Task: Open the event Casual Project Progress Update on '2024/04/22', change the date to 2024/05/12, change the font style of the description to Comic Sans MS, set the availability to Working elsewhere, insert an emoji Smile, logged in from the account softage.10@softage.net and add another guest for the event, softage.4@softage.net. Change the alignment of the event description to Align center.Change the font color of the description to Dark Orange and select an event charm, 
Action: Mouse moved to (406, 182)
Screenshot: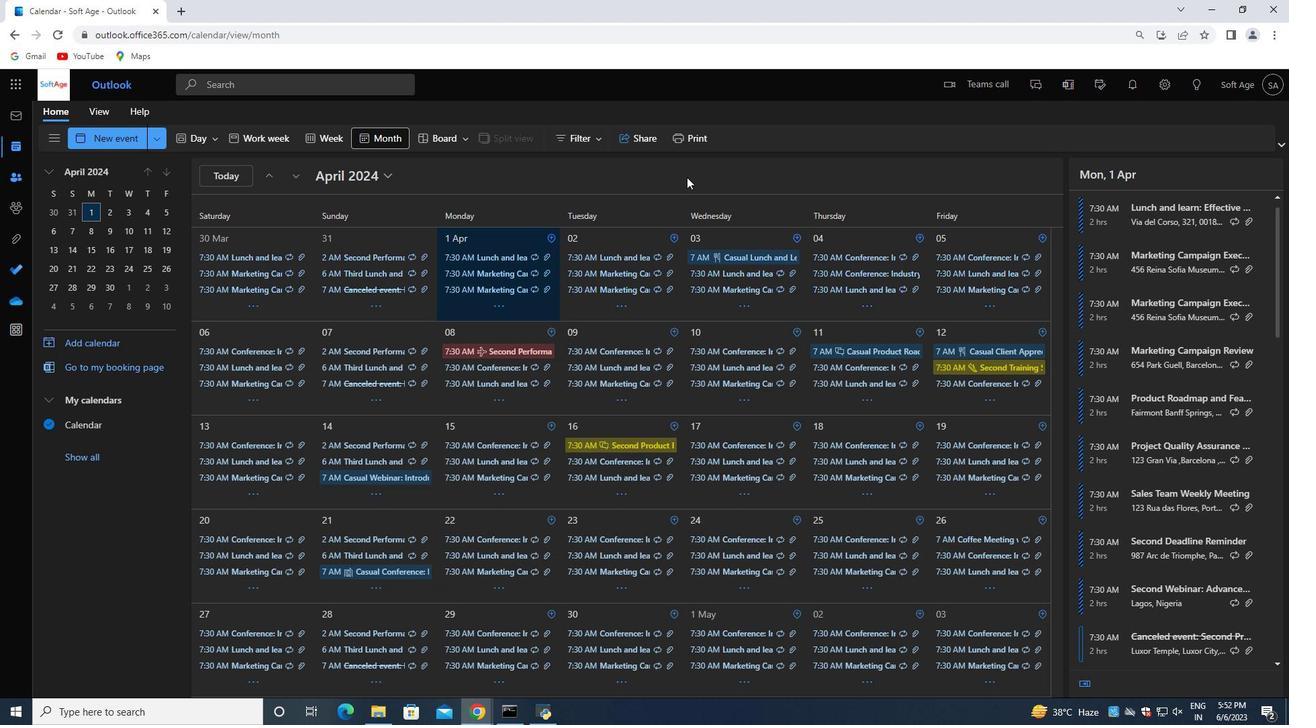 
Action: Mouse pressed left at (406, 182)
Screenshot: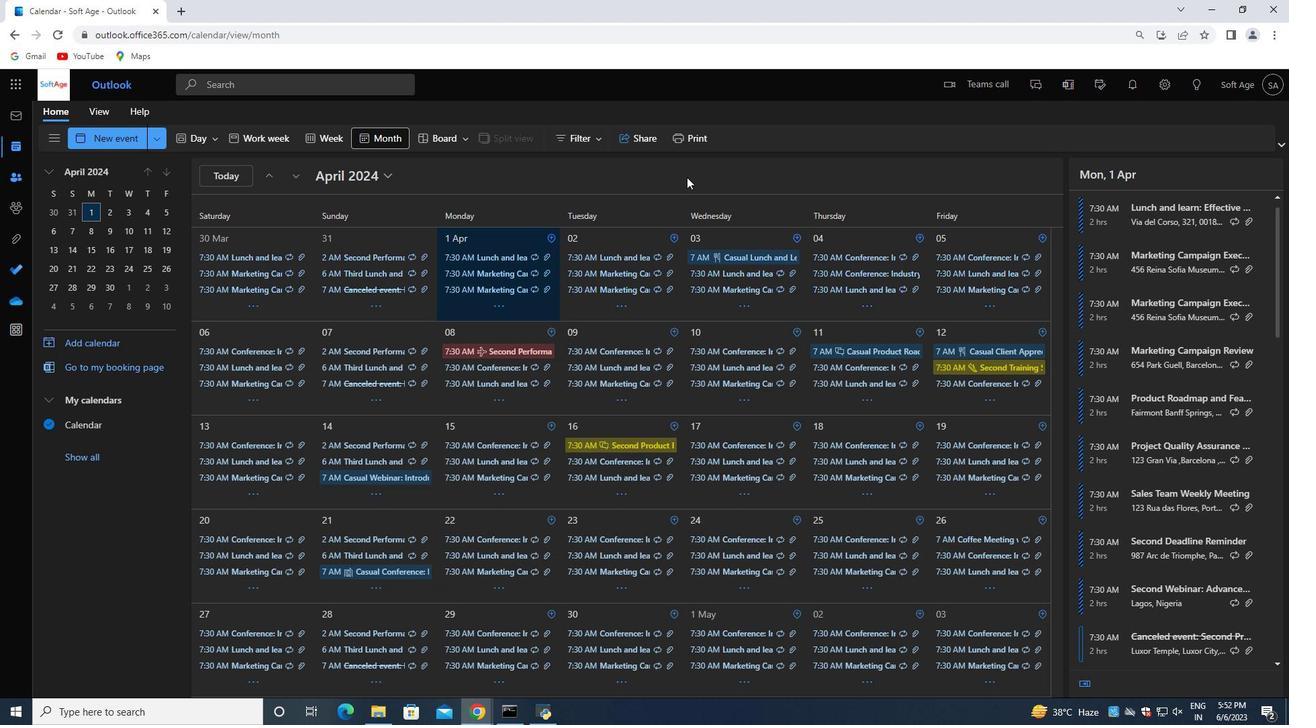 
Action: Mouse moved to (438, 210)
Screenshot: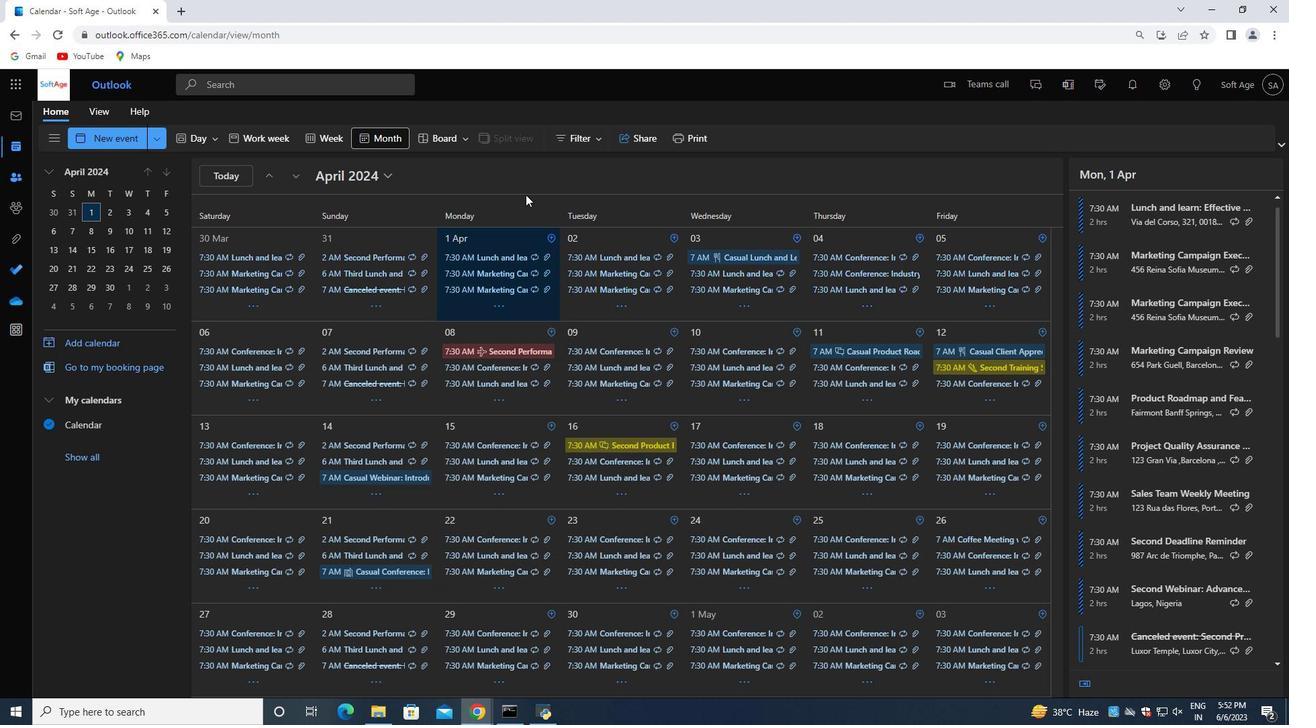 
Action: Mouse pressed left at (438, 210)
Screenshot: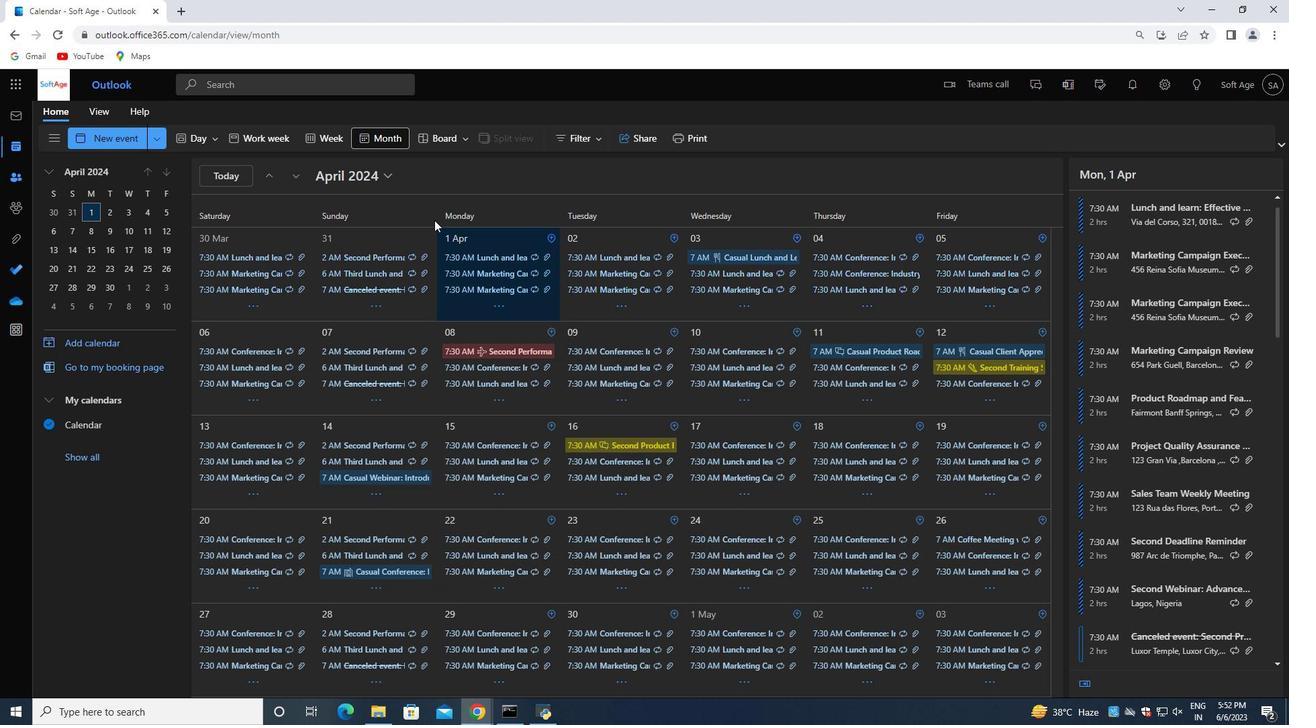 
Action: Mouse moved to (438, 238)
Screenshot: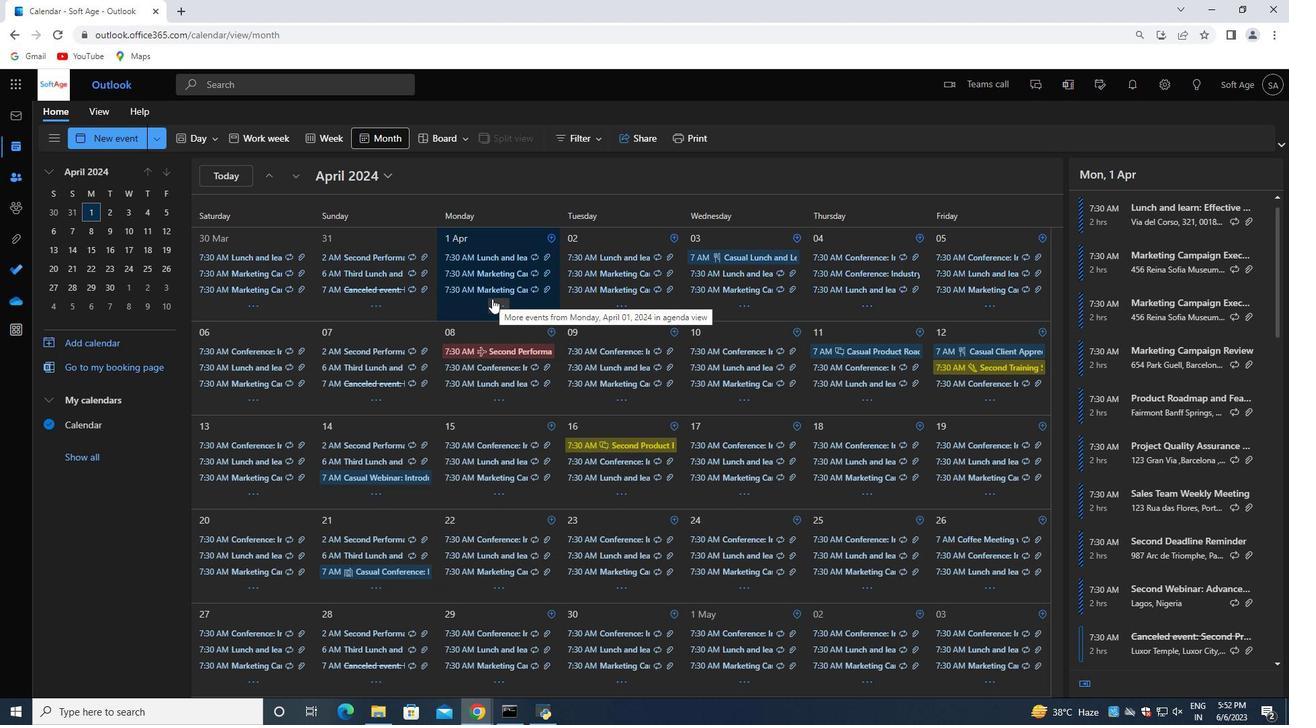
Action: Mouse pressed left at (438, 238)
Screenshot: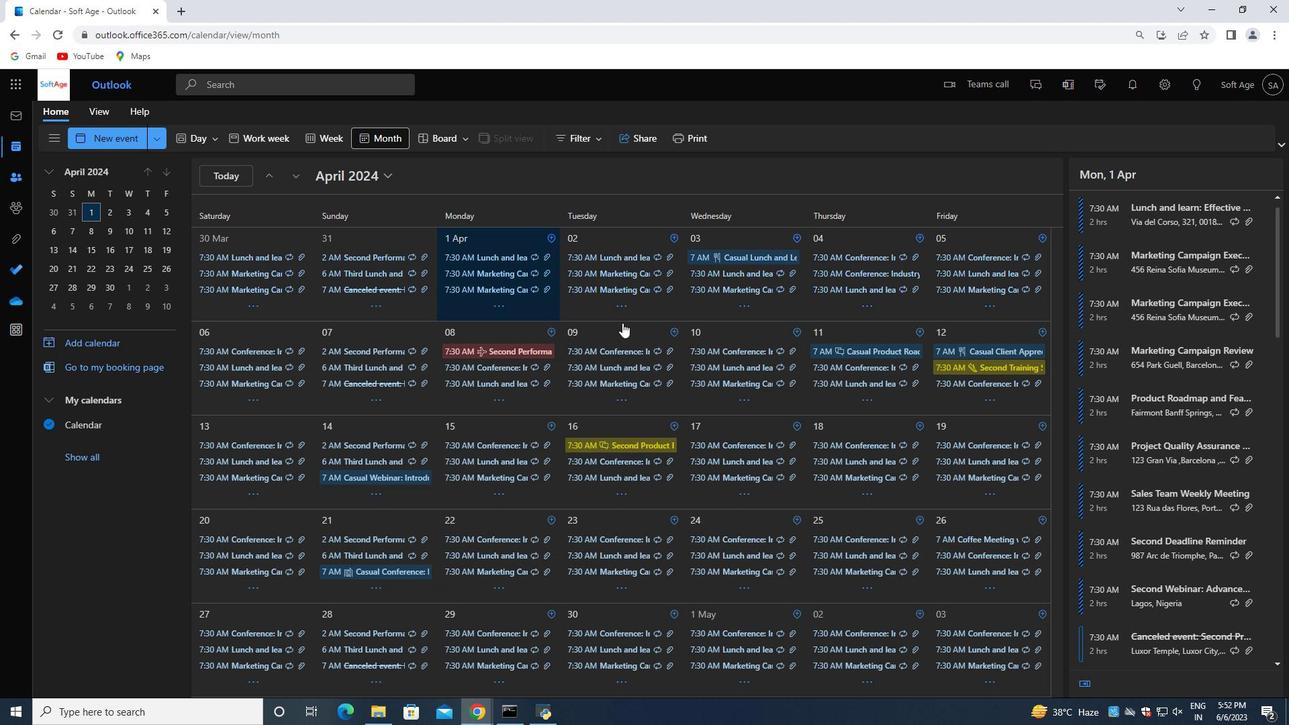 
Action: Mouse moved to (694, 176)
Screenshot: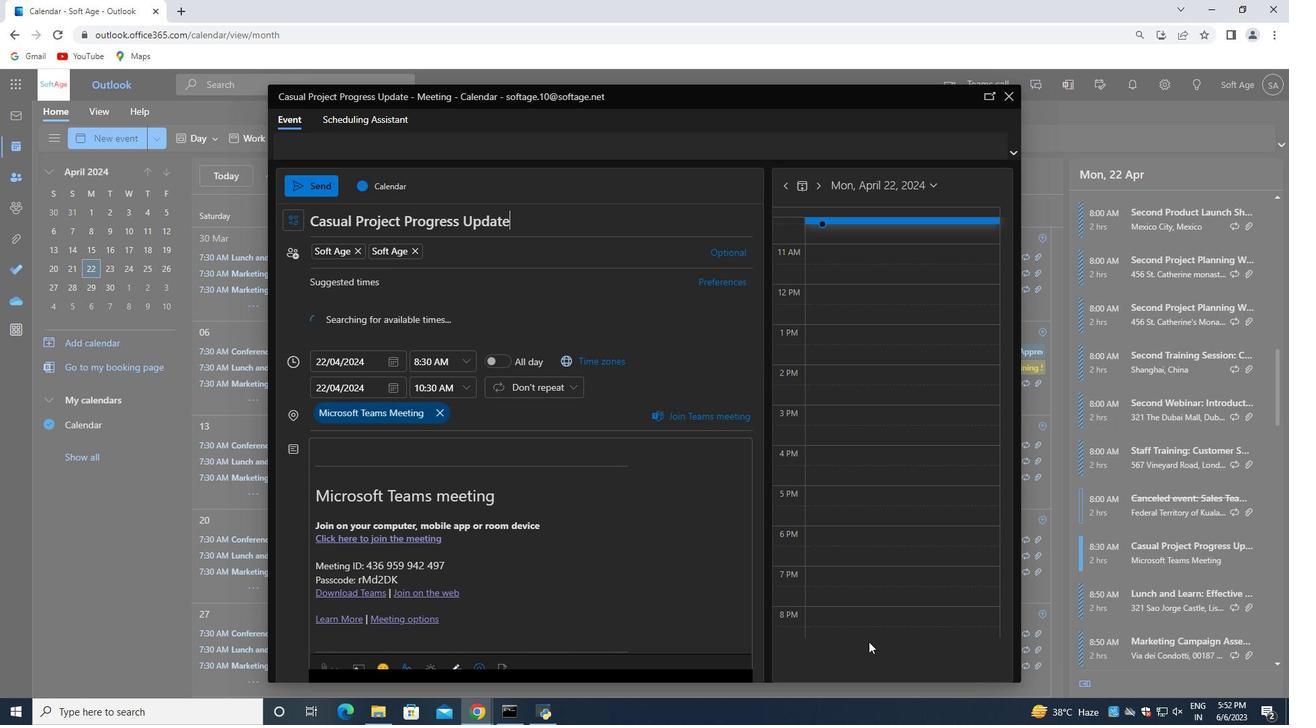 
Action: Mouse pressed left at (694, 176)
Screenshot: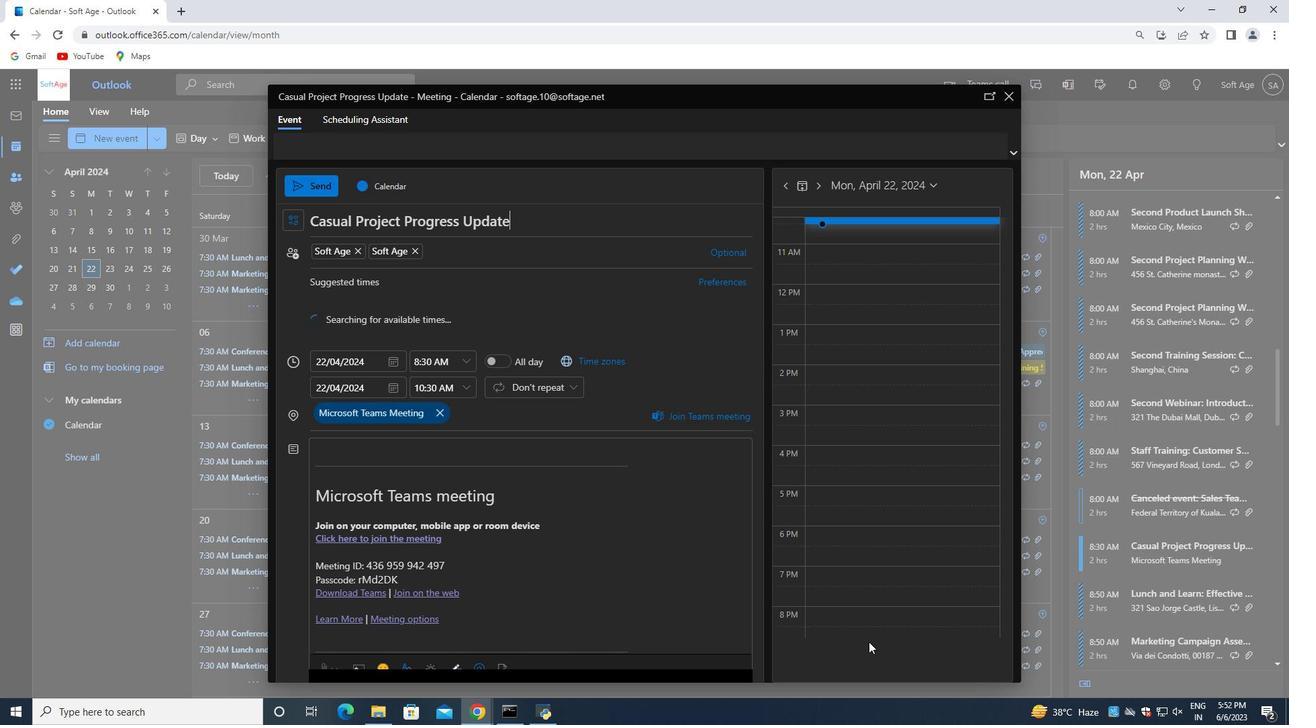 
Action: Mouse moved to (487, 528)
Screenshot: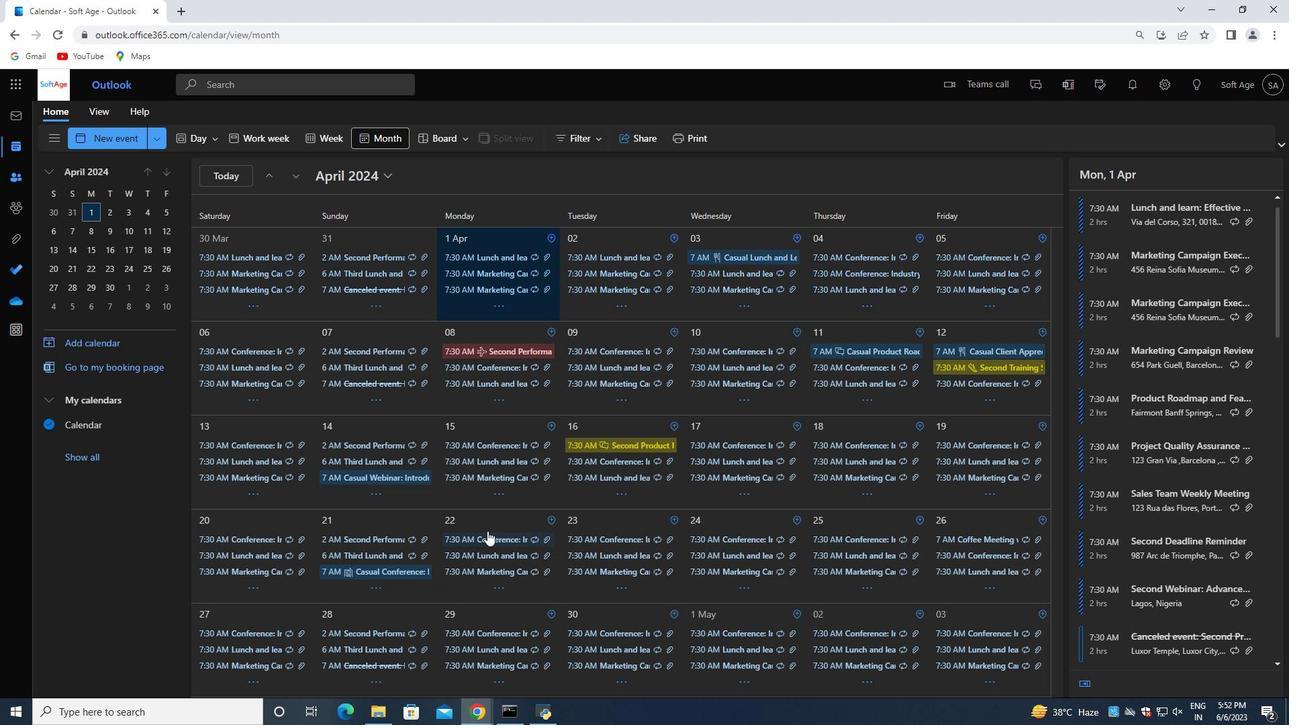
Action: Mouse pressed left at (487, 528)
Screenshot: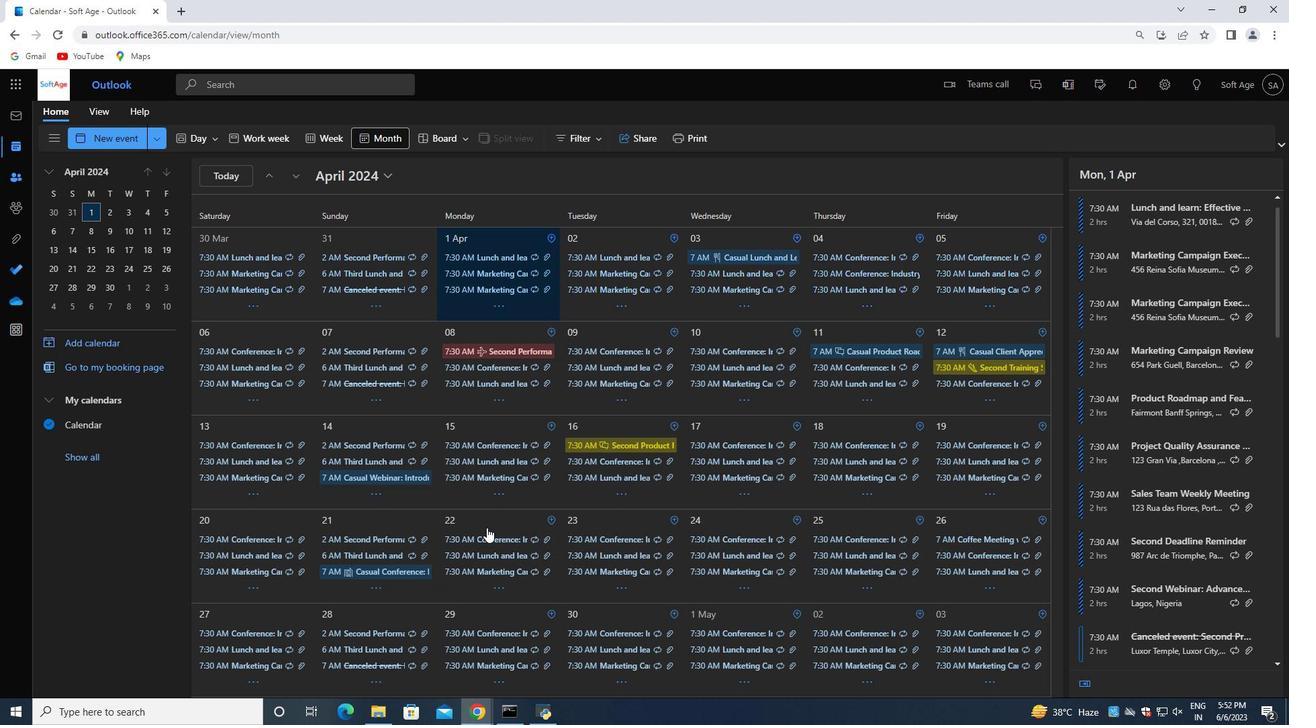 
Action: Mouse moved to (1113, 470)
Screenshot: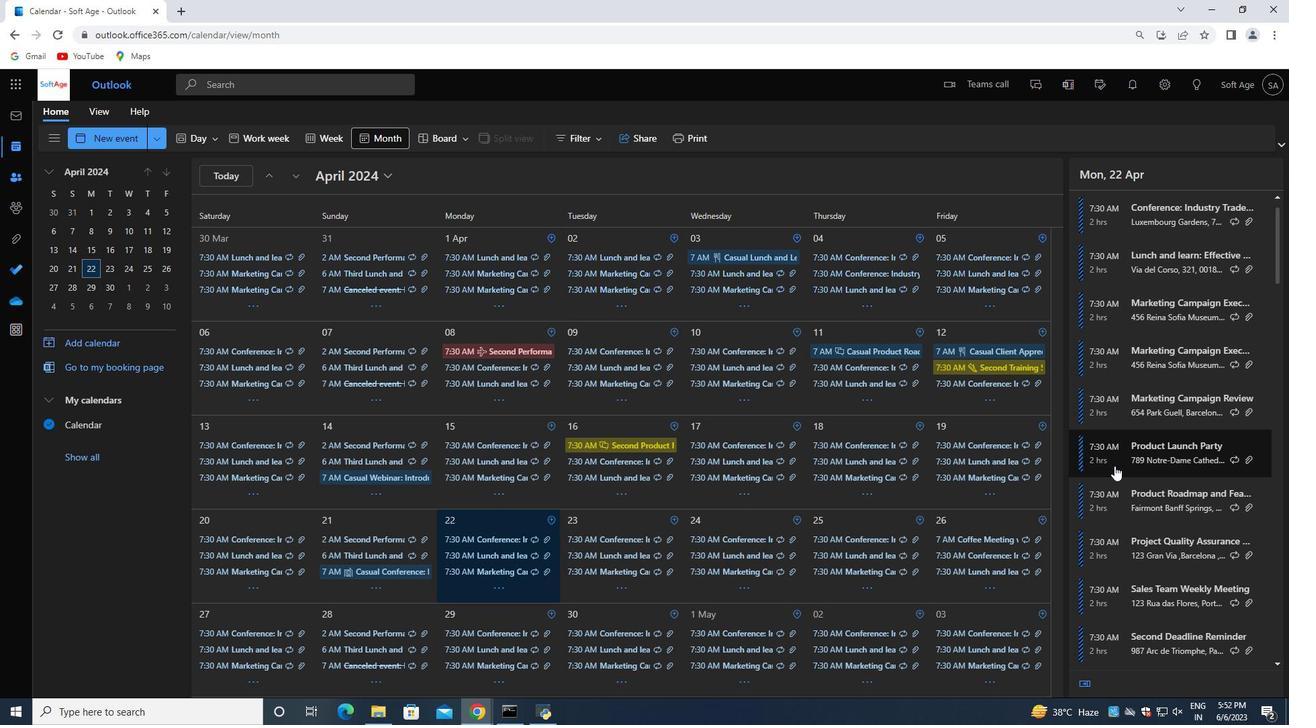 
Action: Mouse scrolled (1113, 469) with delta (0, 0)
Screenshot: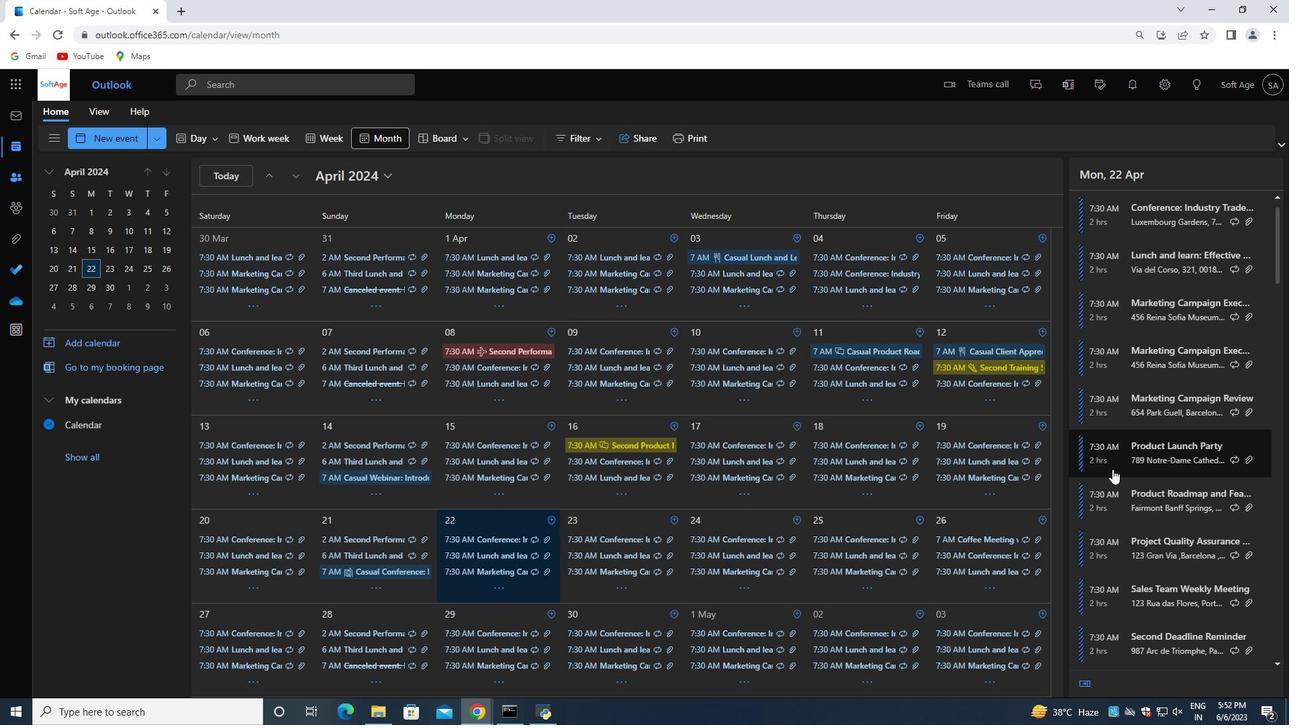 
Action: Mouse scrolled (1113, 469) with delta (0, 0)
Screenshot: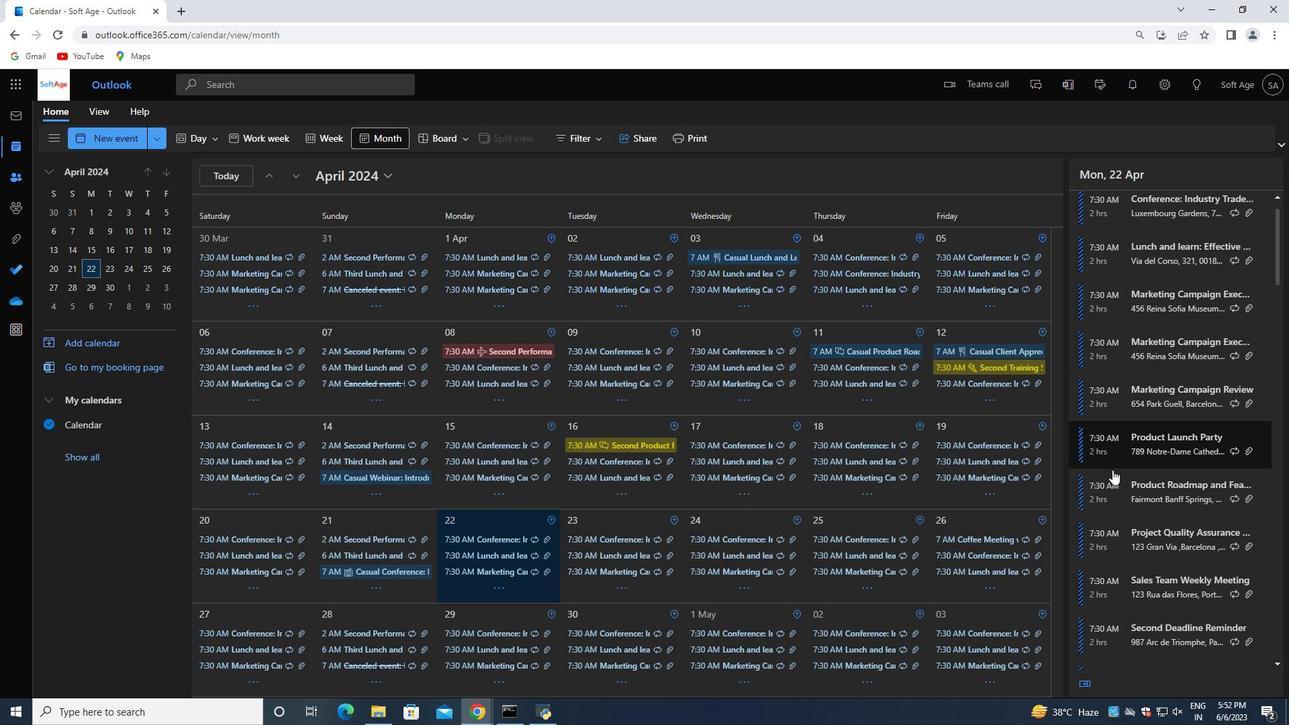 
Action: Mouse moved to (1107, 469)
Screenshot: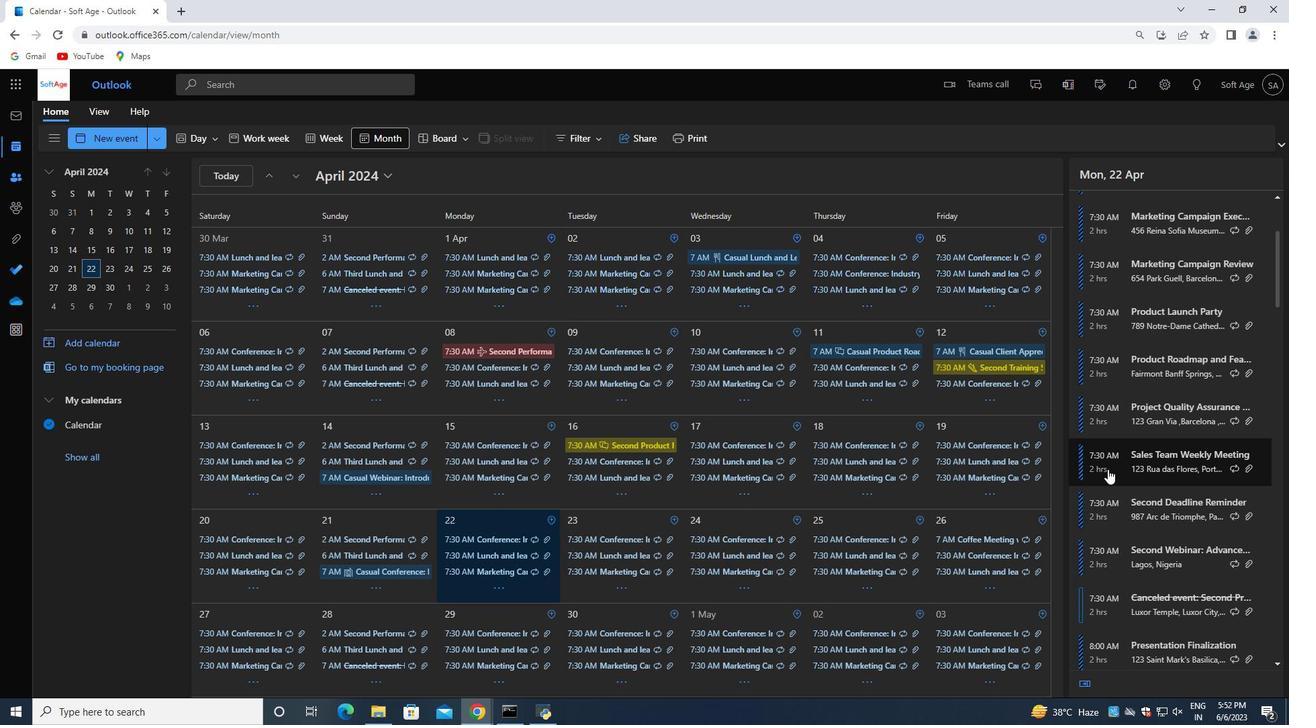 
Action: Mouse scrolled (1107, 468) with delta (0, 0)
Screenshot: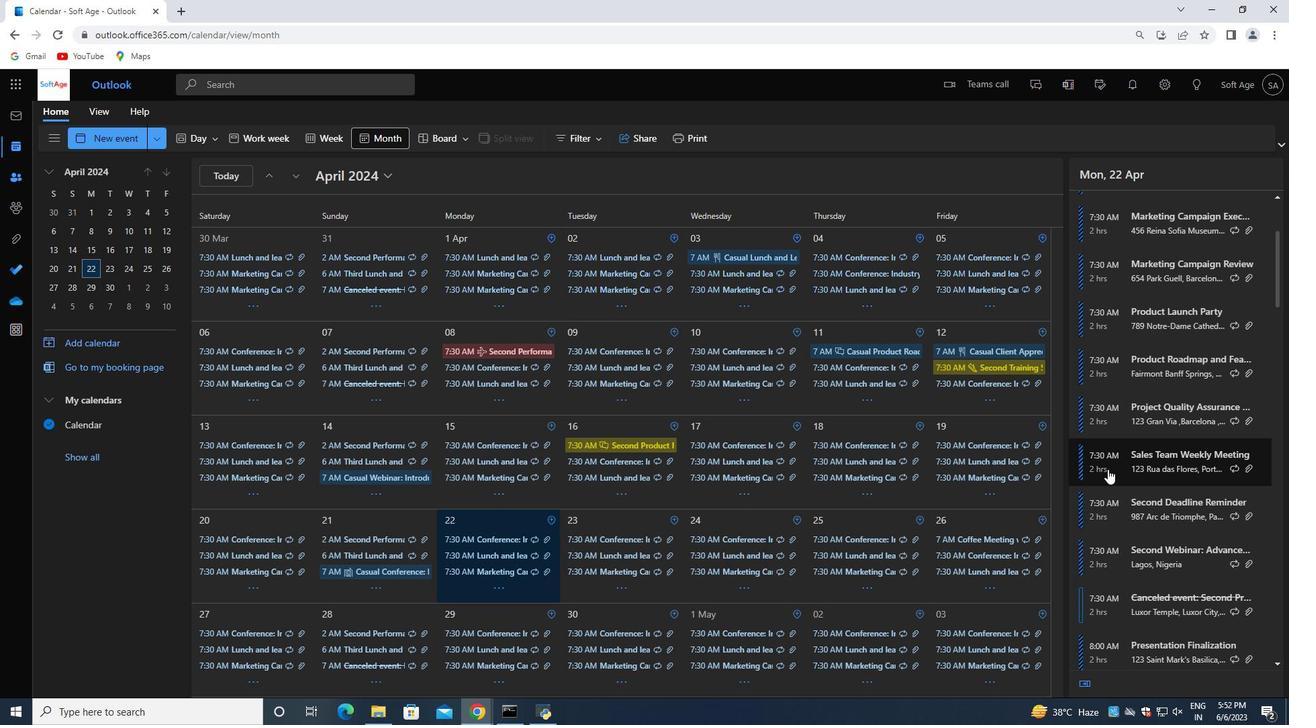 
Action: Mouse moved to (1105, 470)
Screenshot: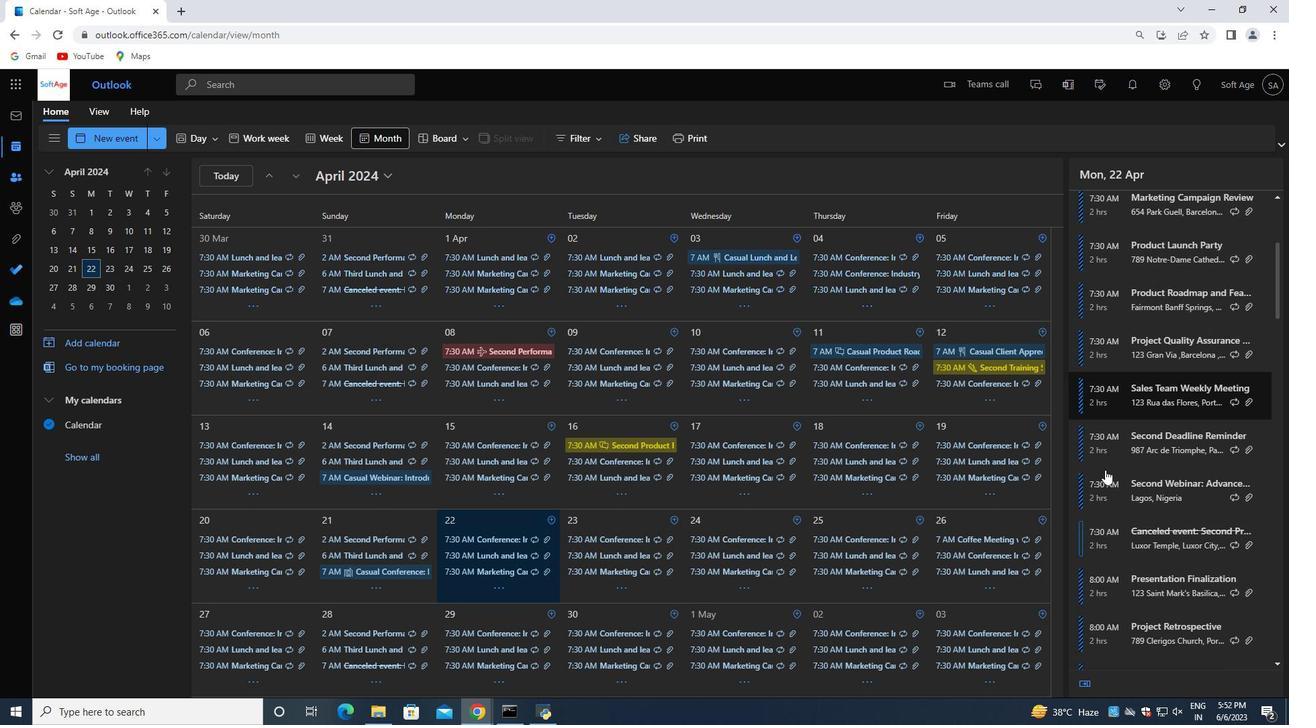 
Action: Mouse scrolled (1105, 469) with delta (0, 0)
Screenshot: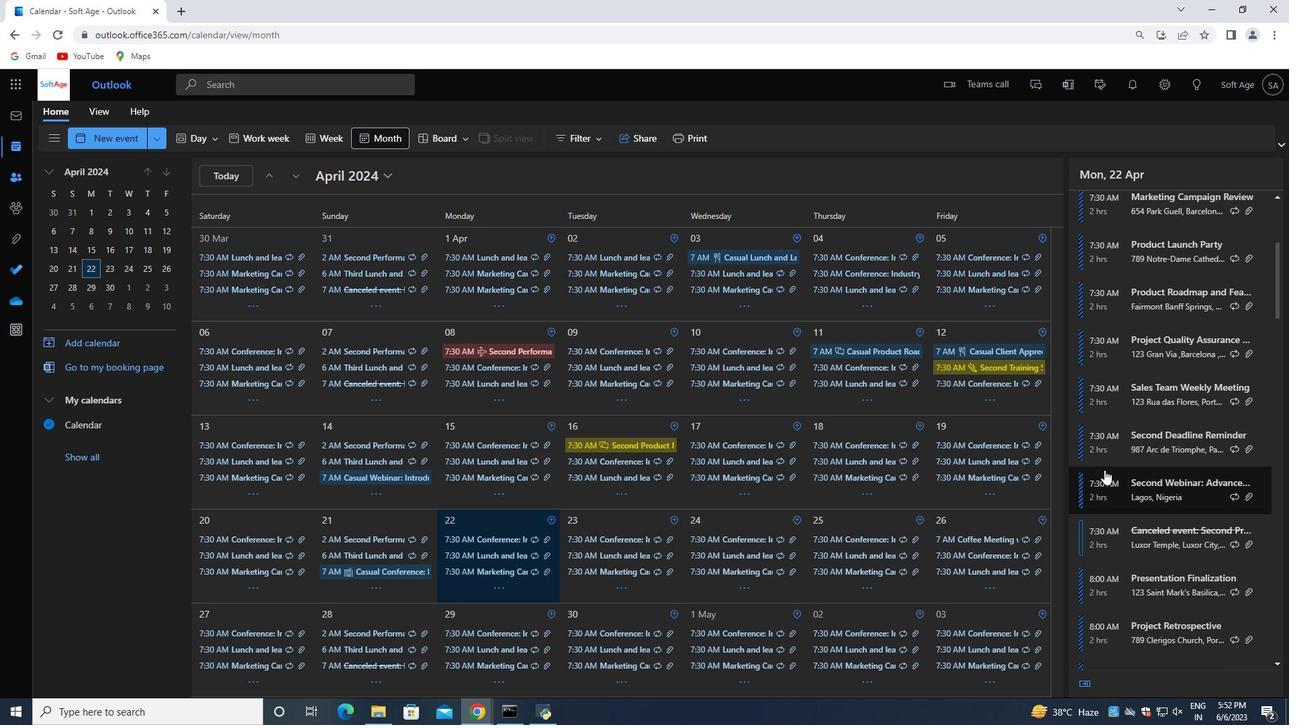 
Action: Mouse moved to (1103, 470)
Screenshot: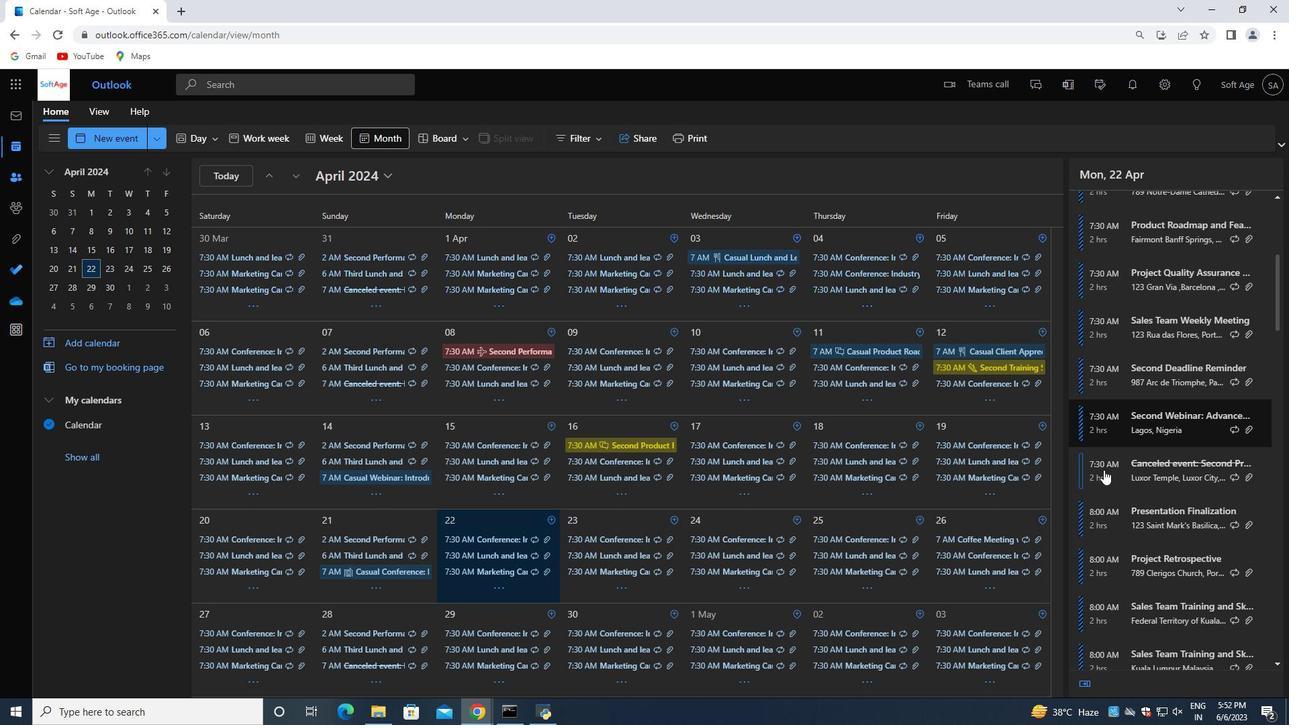 
Action: Mouse scrolled (1103, 469) with delta (0, 0)
Screenshot: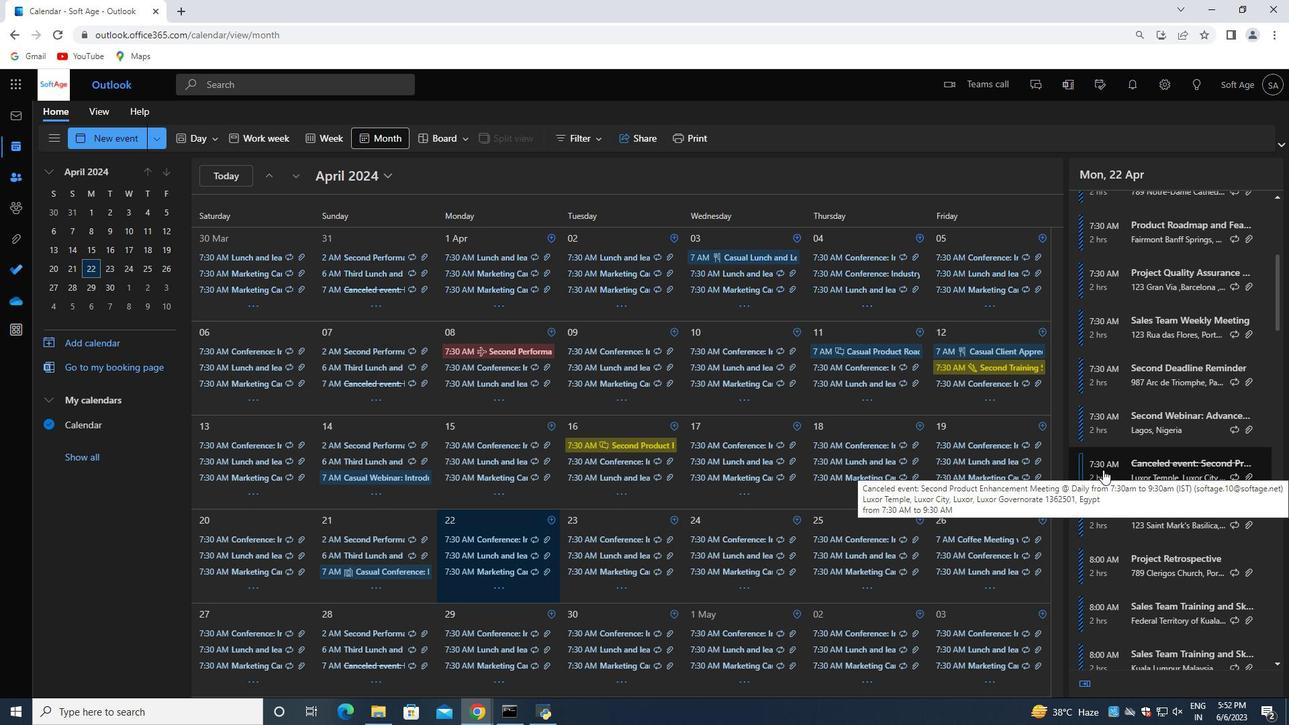 
Action: Mouse scrolled (1103, 469) with delta (0, 0)
Screenshot: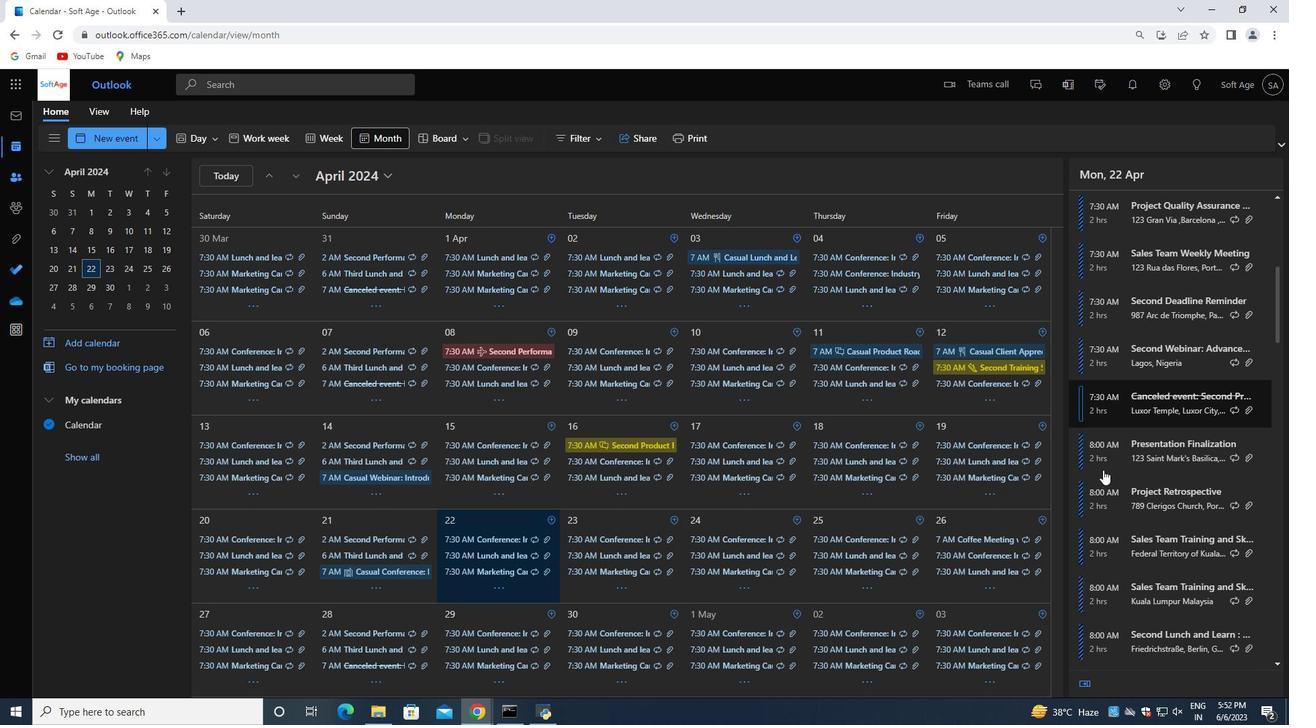 
Action: Mouse moved to (1103, 469)
Screenshot: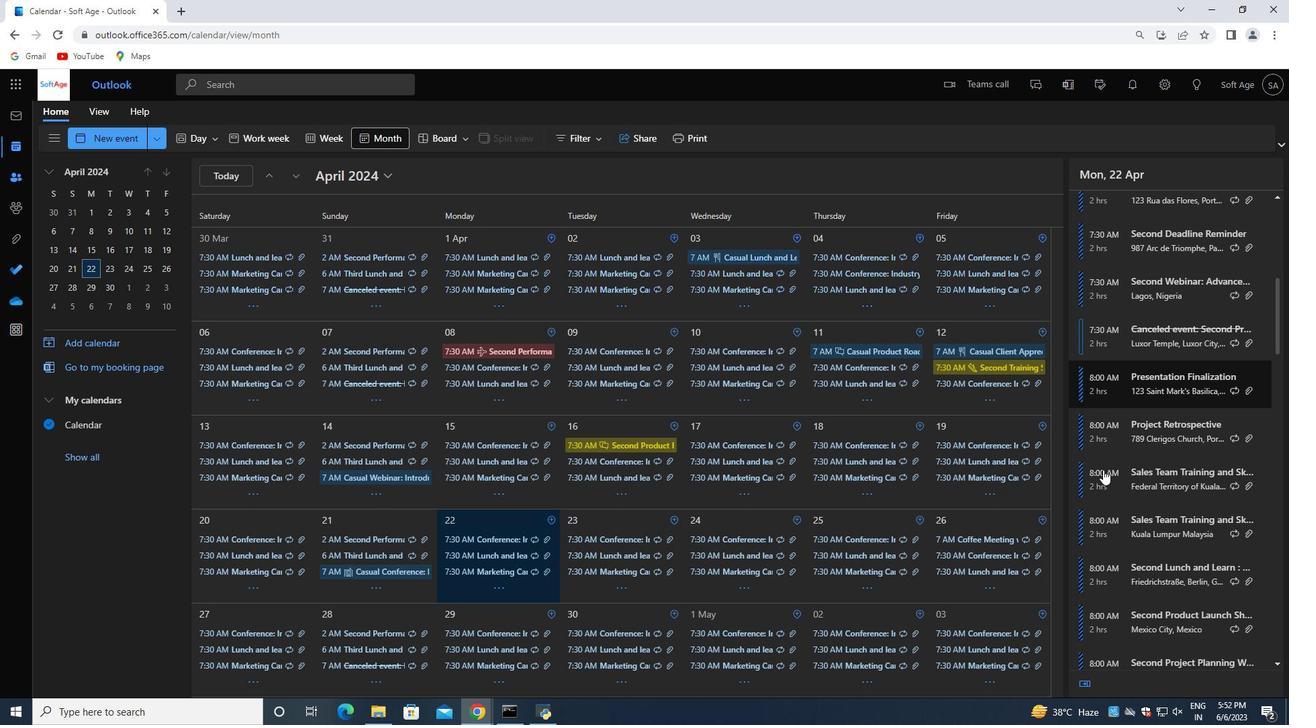 
Action: Mouse scrolled (1103, 468) with delta (0, 0)
Screenshot: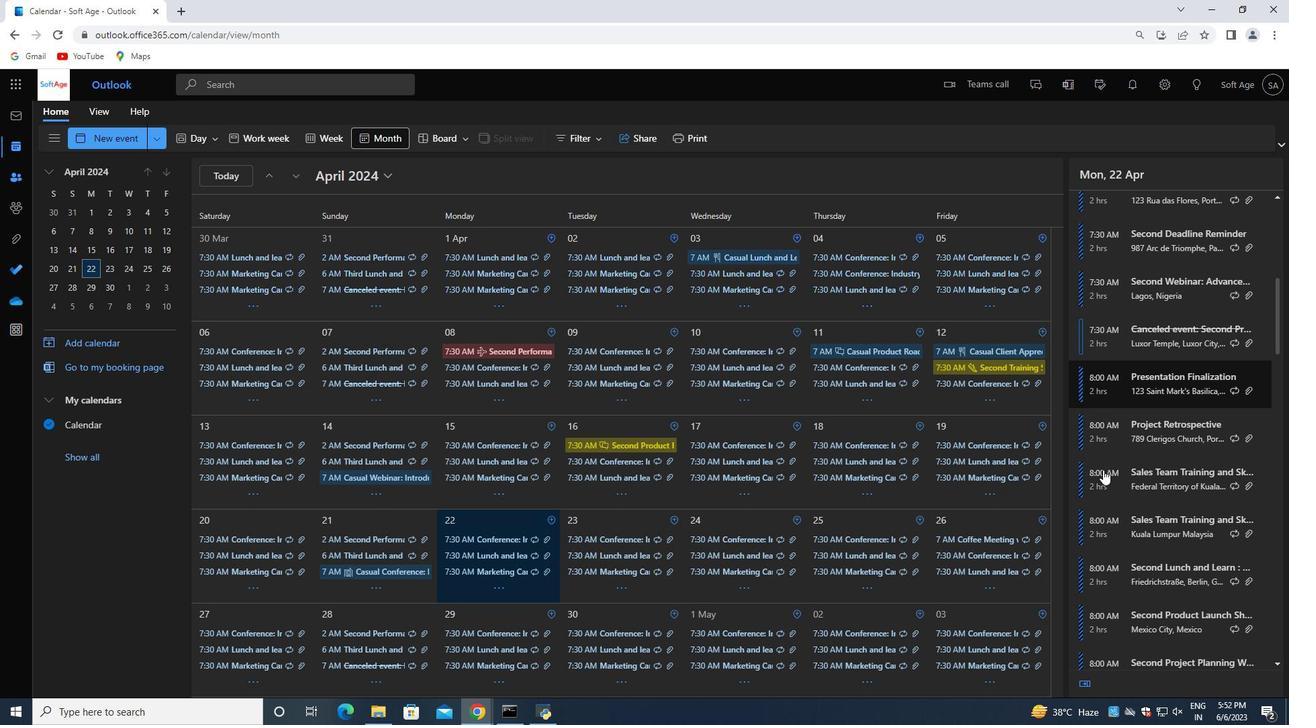 
Action: Mouse moved to (1102, 468)
Screenshot: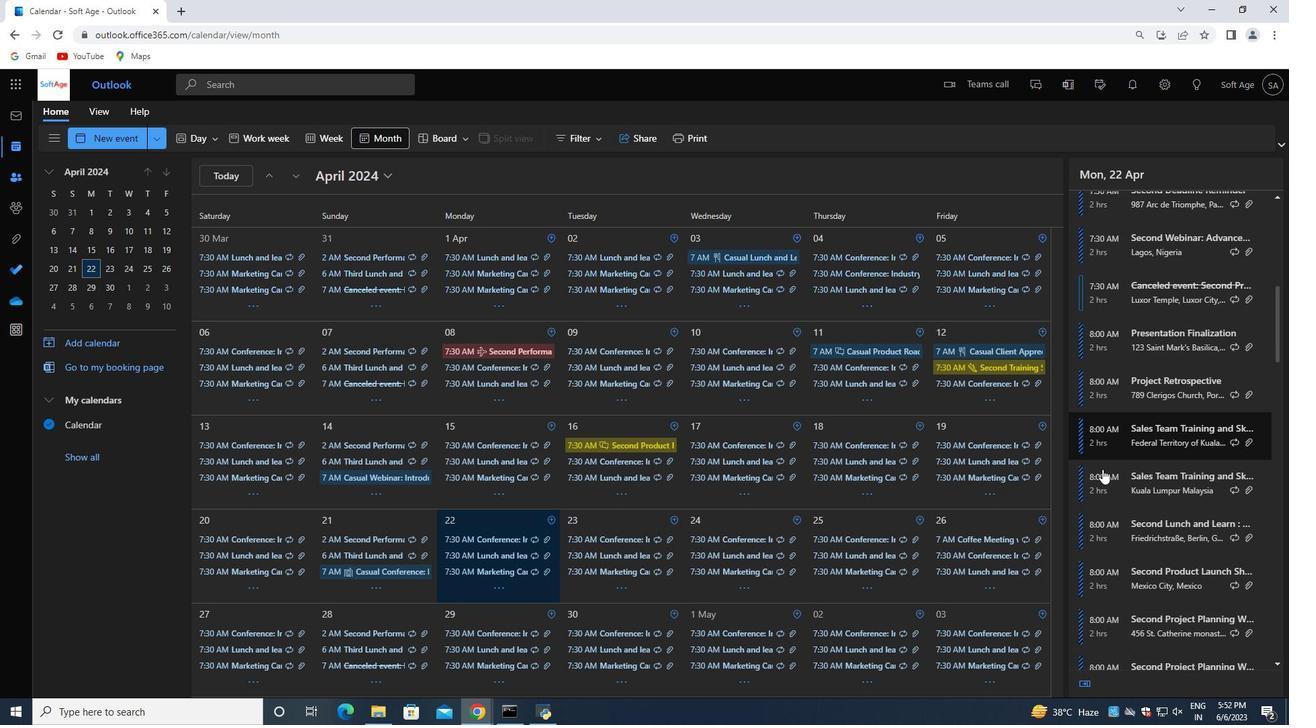 
Action: Mouse scrolled (1102, 468) with delta (0, 0)
Screenshot: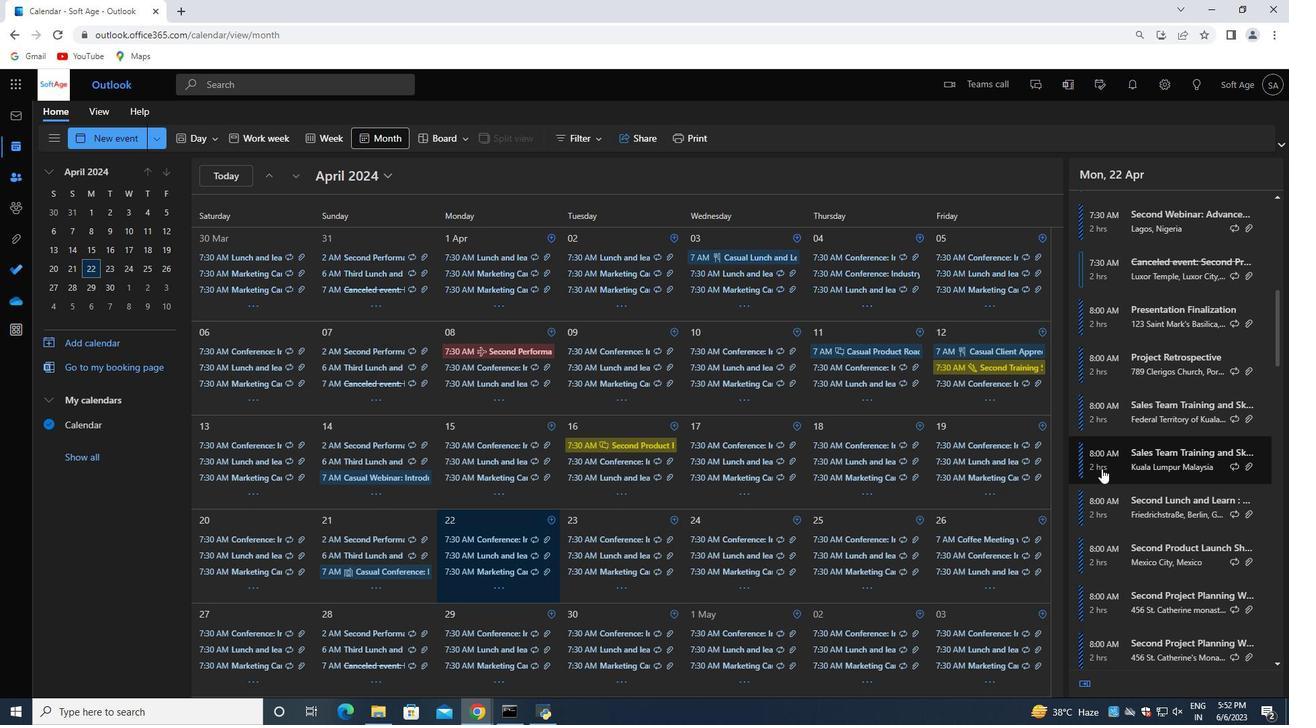 
Action: Mouse moved to (1101, 468)
Screenshot: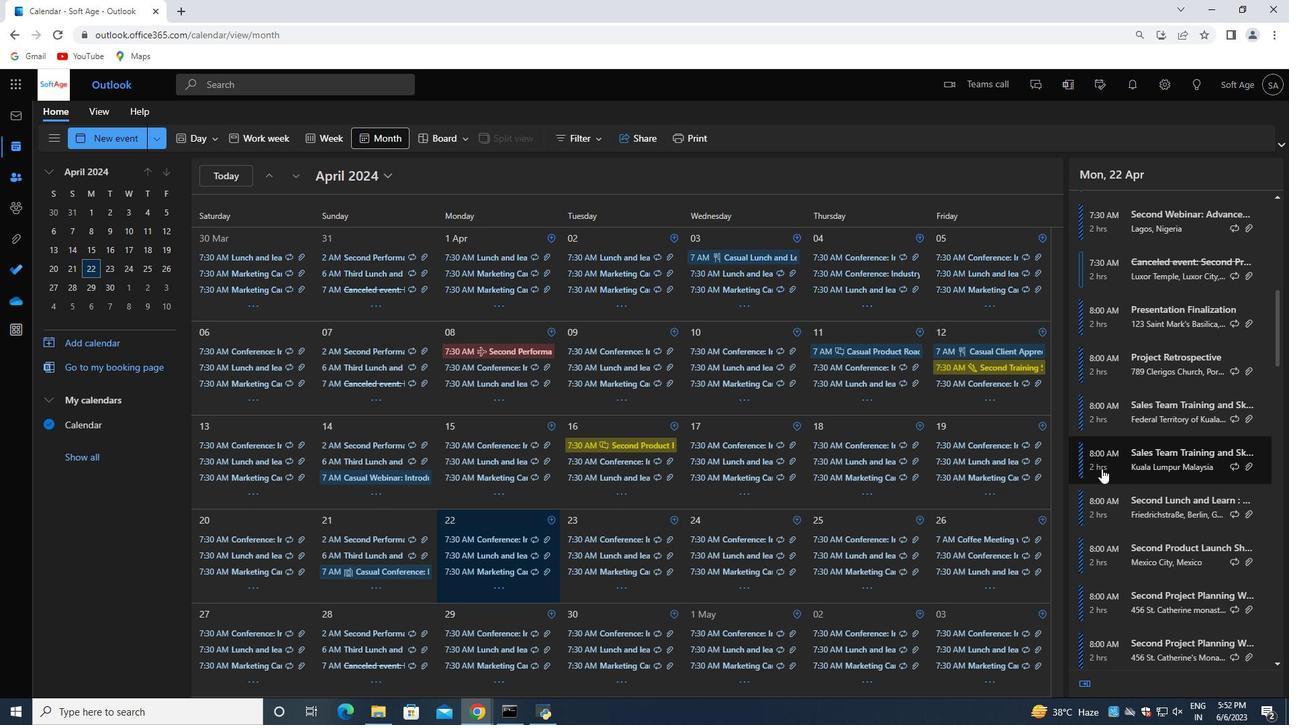 
Action: Mouse scrolled (1101, 467) with delta (0, 0)
Screenshot: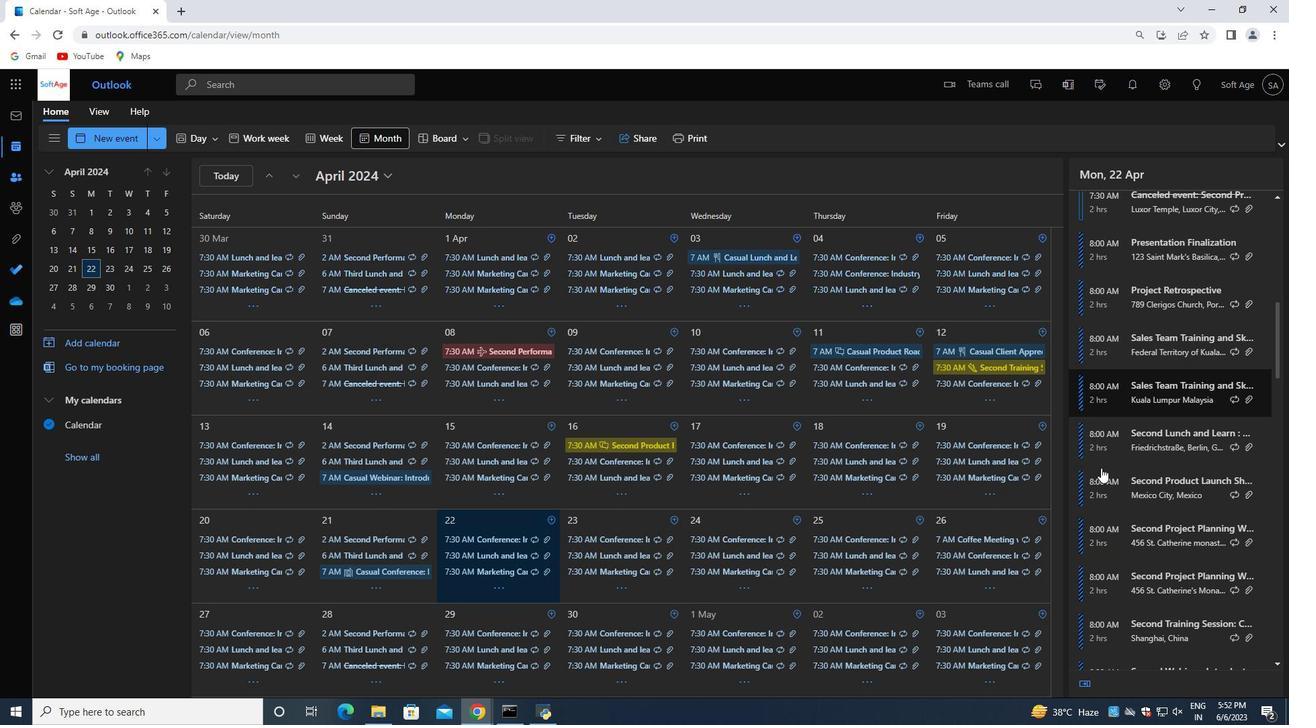 
Action: Mouse scrolled (1101, 467) with delta (0, 0)
Screenshot: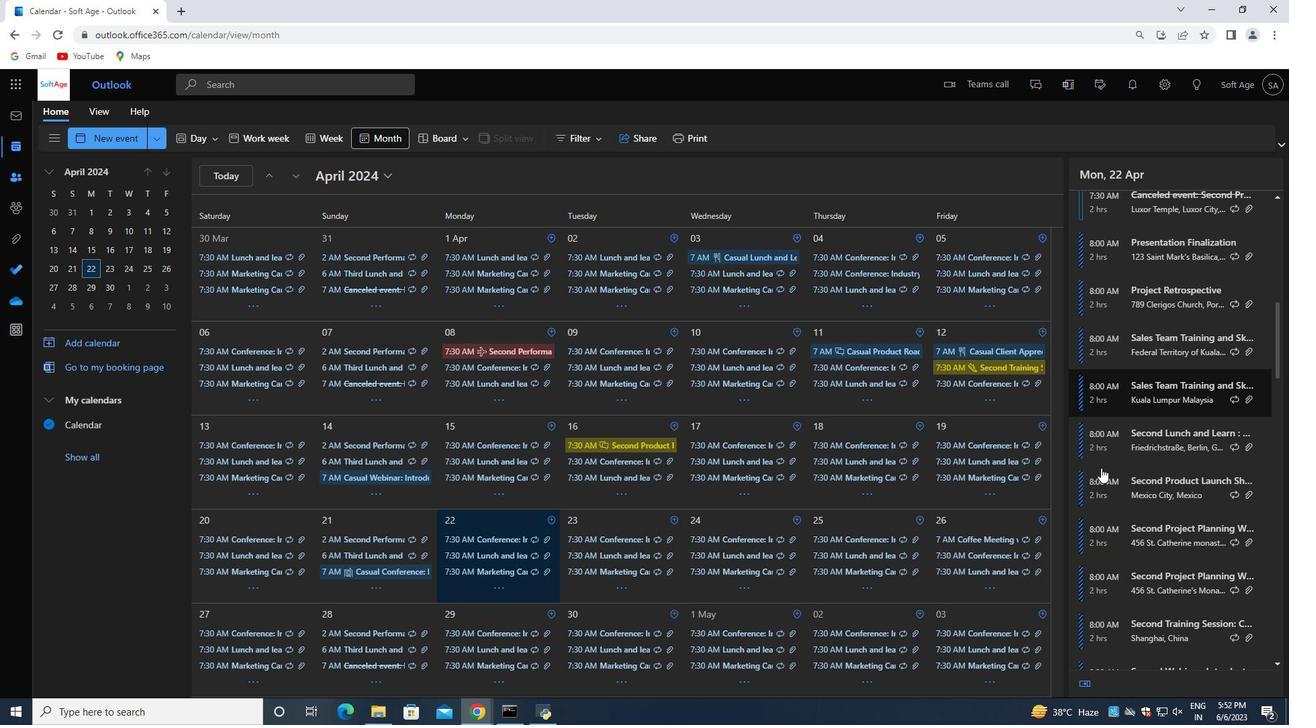 
Action: Mouse scrolled (1101, 467) with delta (0, 0)
Screenshot: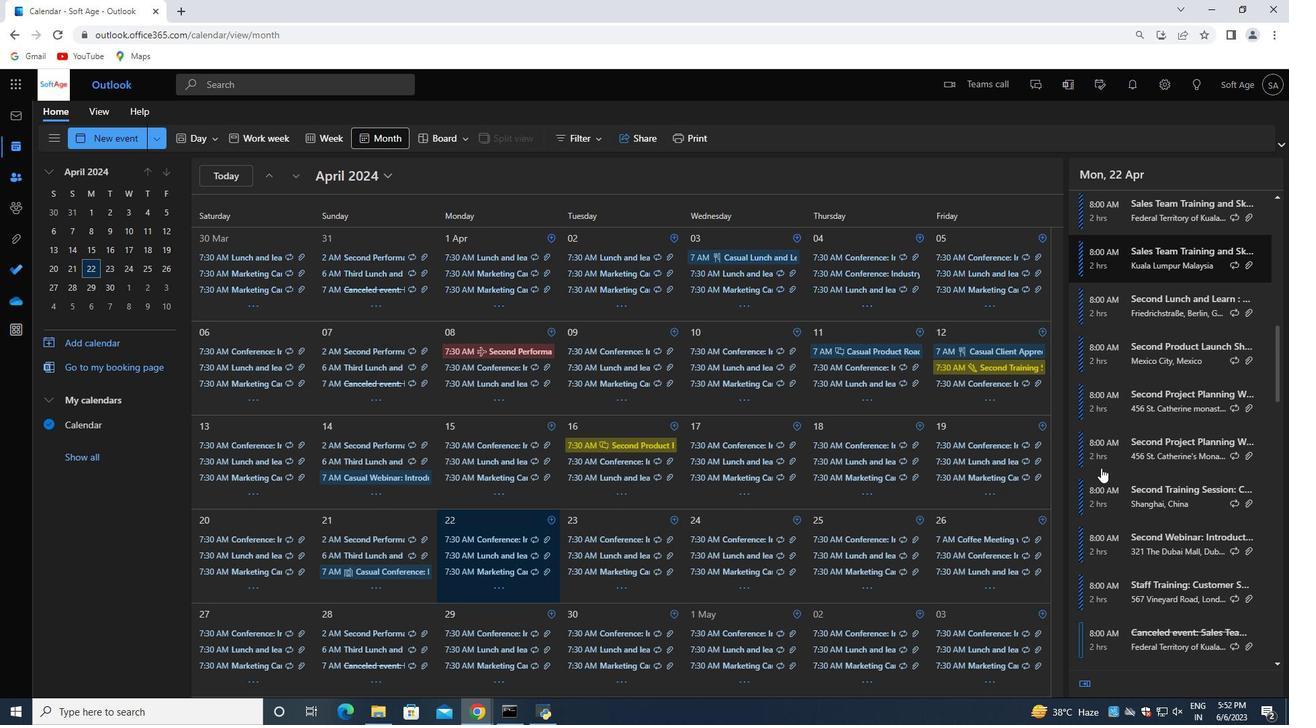 
Action: Mouse moved to (1098, 468)
Screenshot: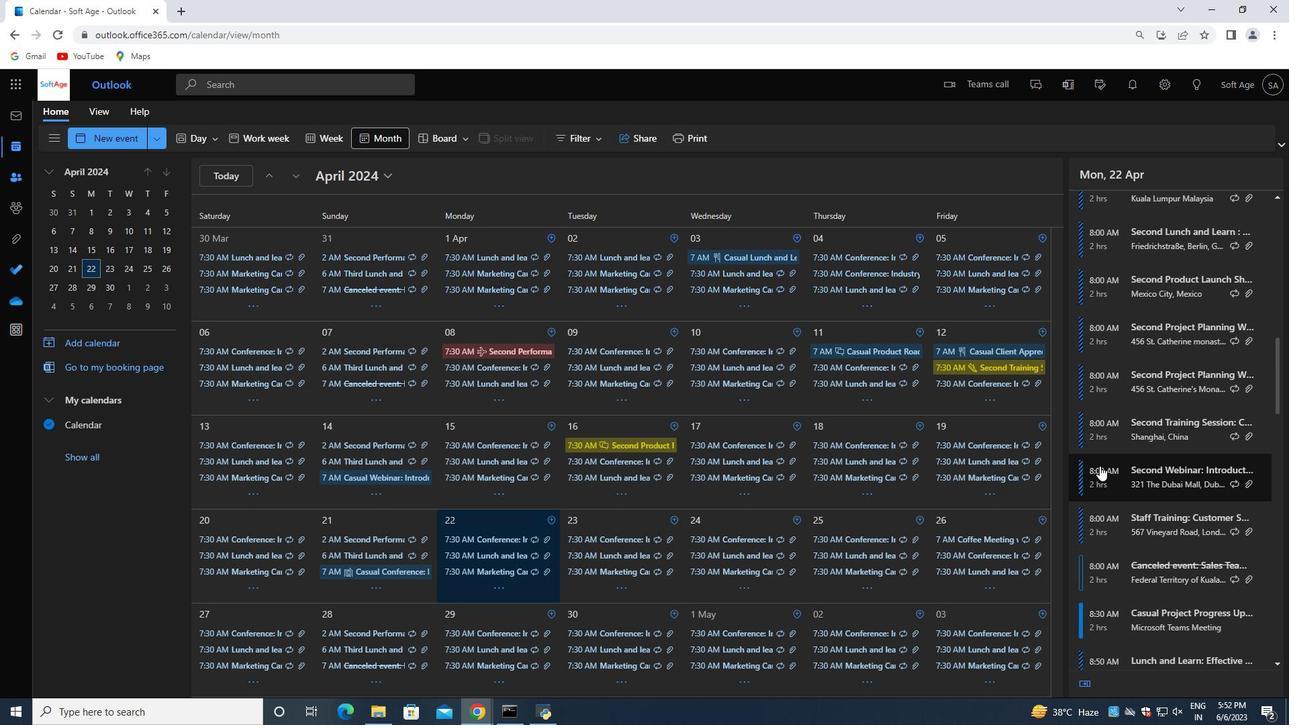 
Action: Mouse scrolled (1098, 468) with delta (0, 0)
Screenshot: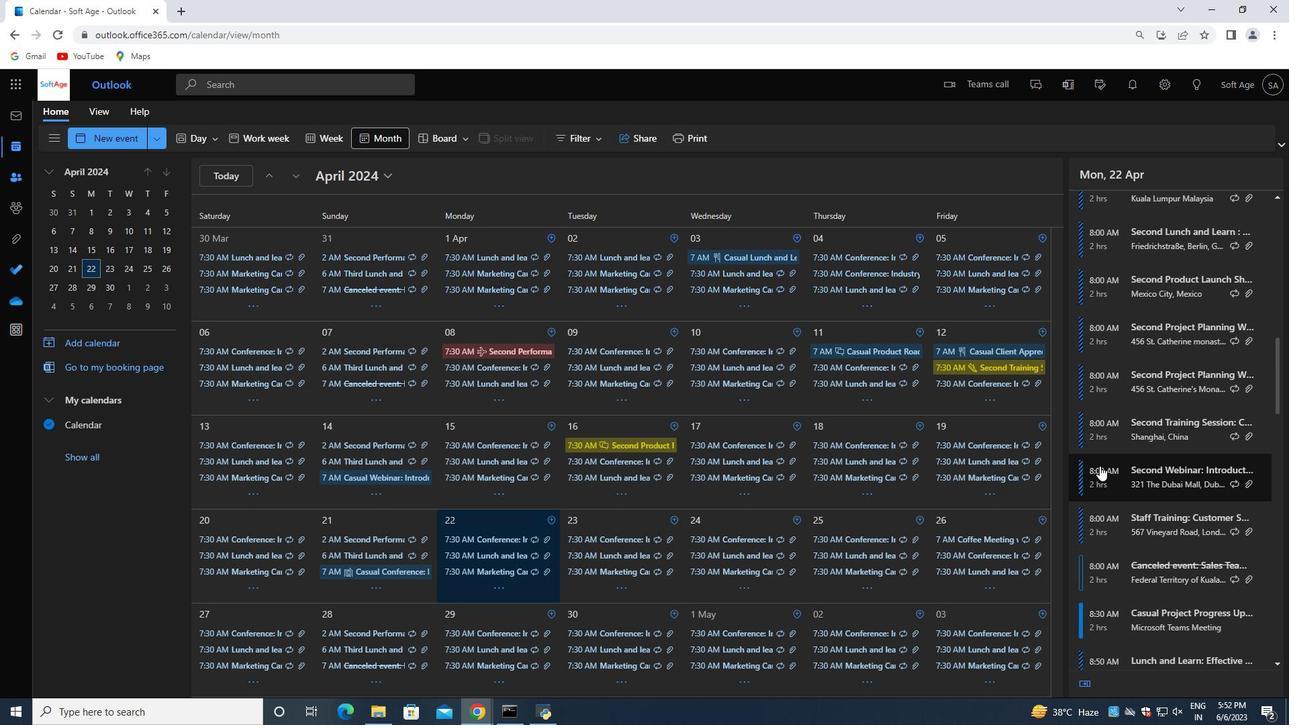 
Action: Mouse moved to (1113, 554)
Screenshot: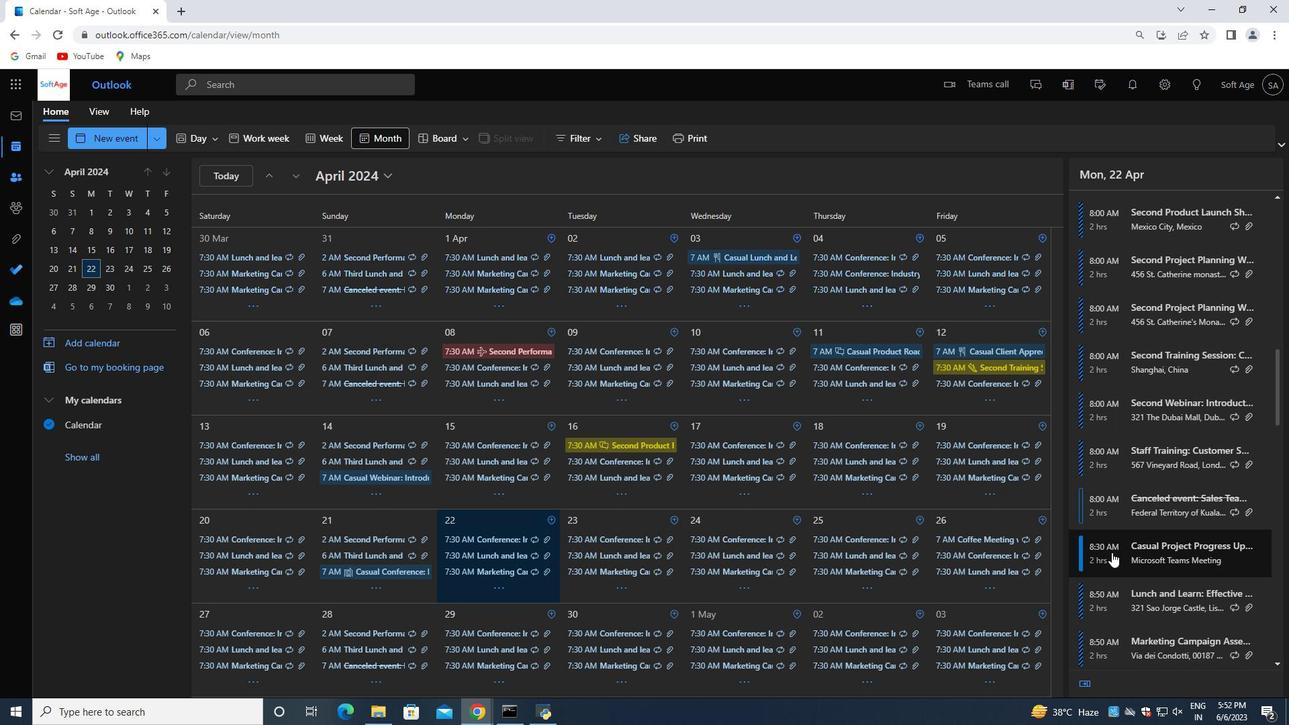 
Action: Mouse pressed left at (1113, 554)
Screenshot: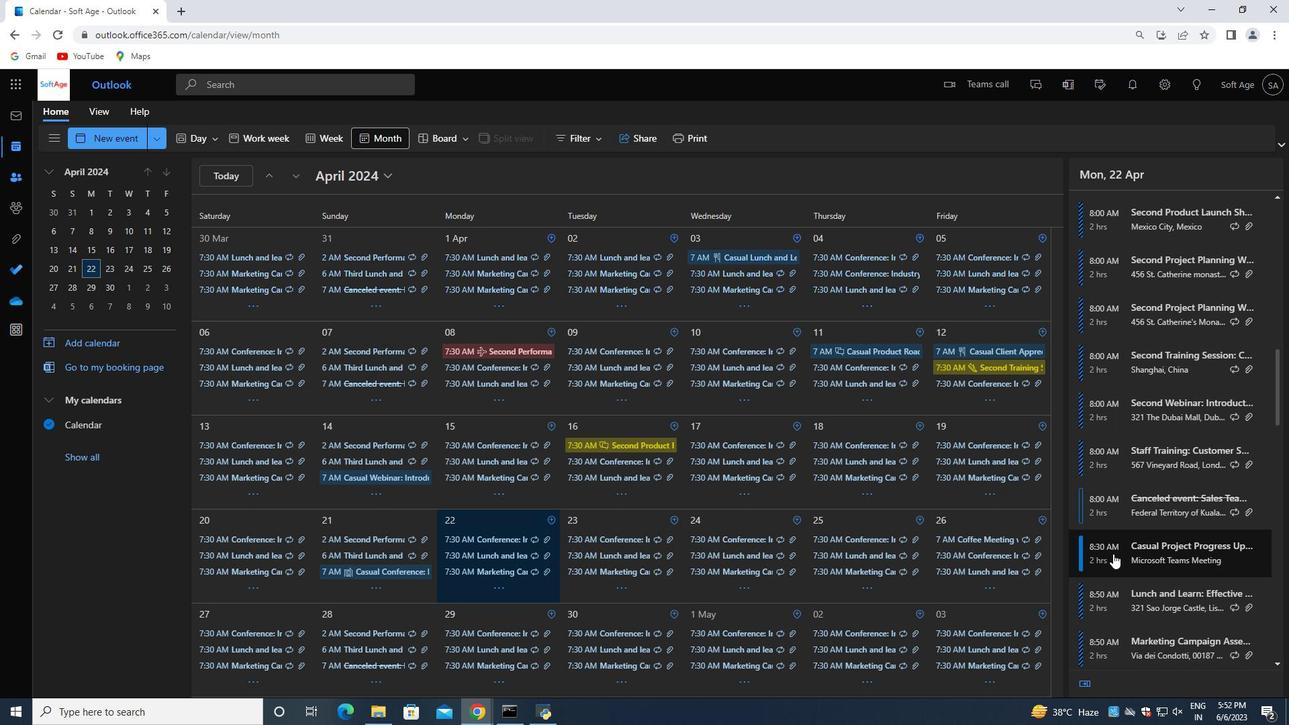
Action: Mouse moved to (869, 642)
Screenshot: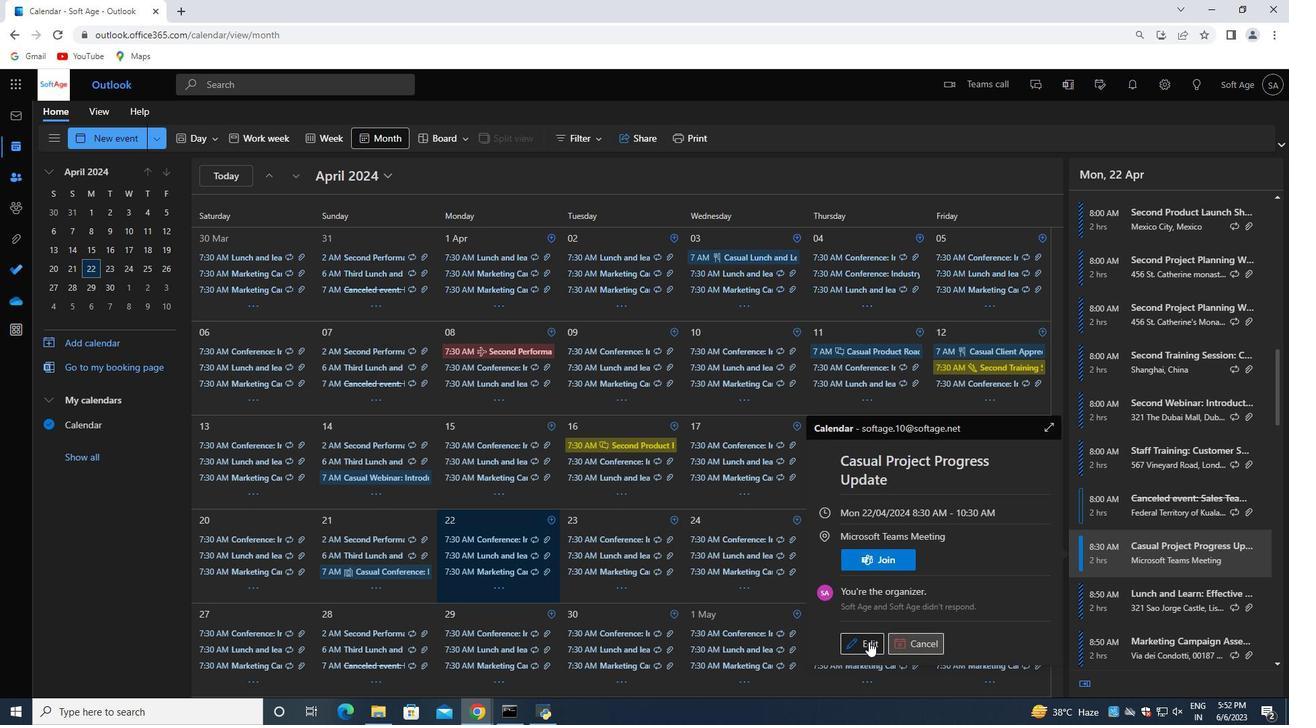 
Action: Mouse pressed left at (869, 642)
Screenshot: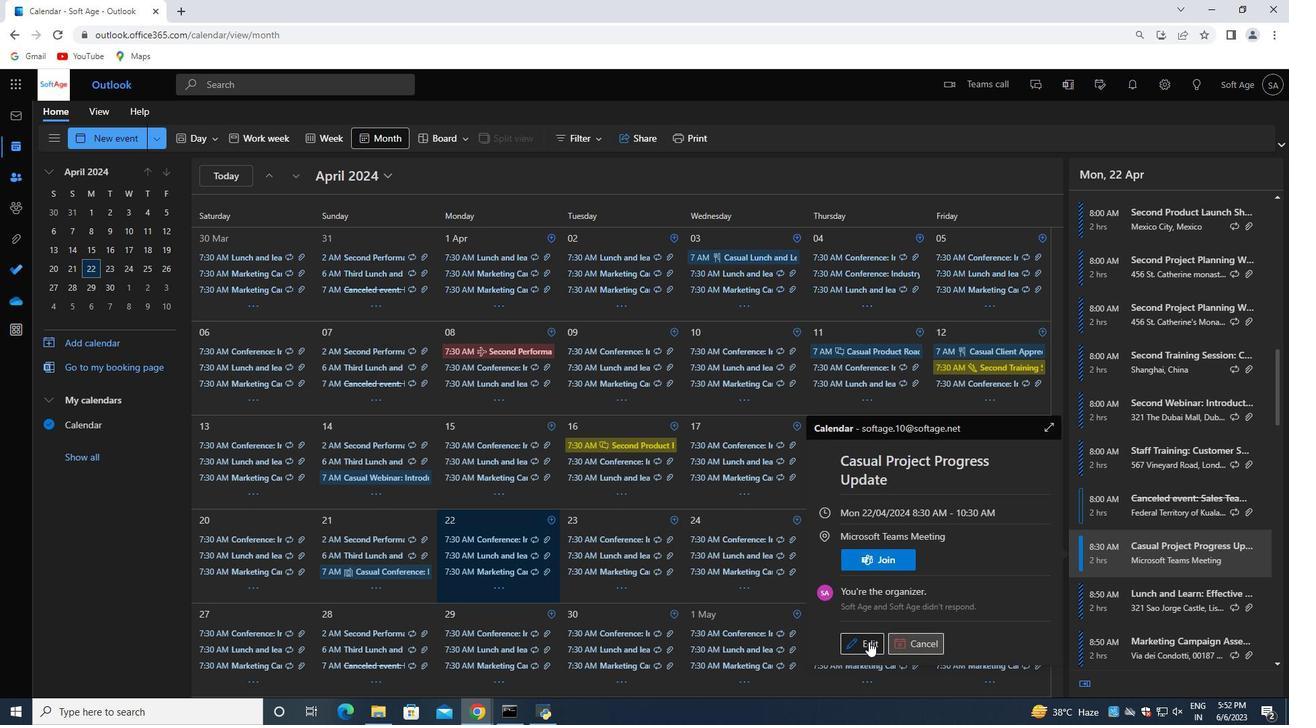 
Action: Mouse moved to (392, 370)
Screenshot: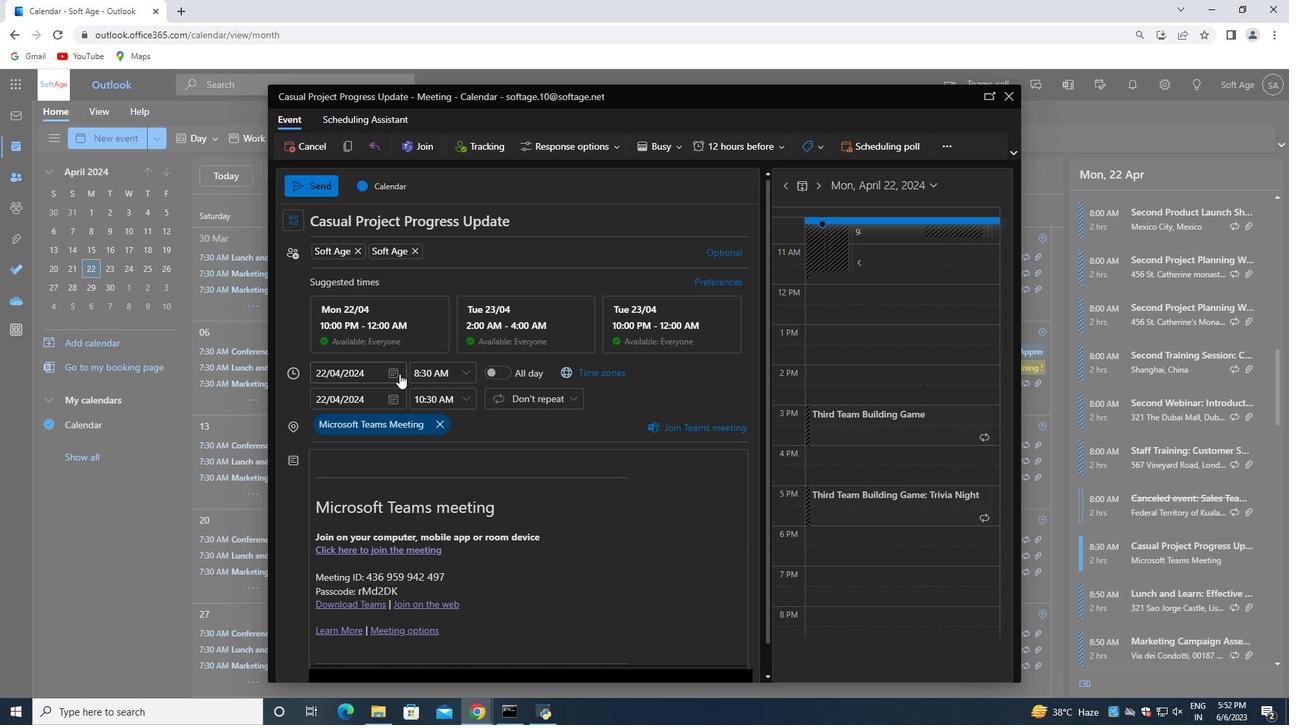 
Action: Mouse pressed left at (392, 370)
Screenshot: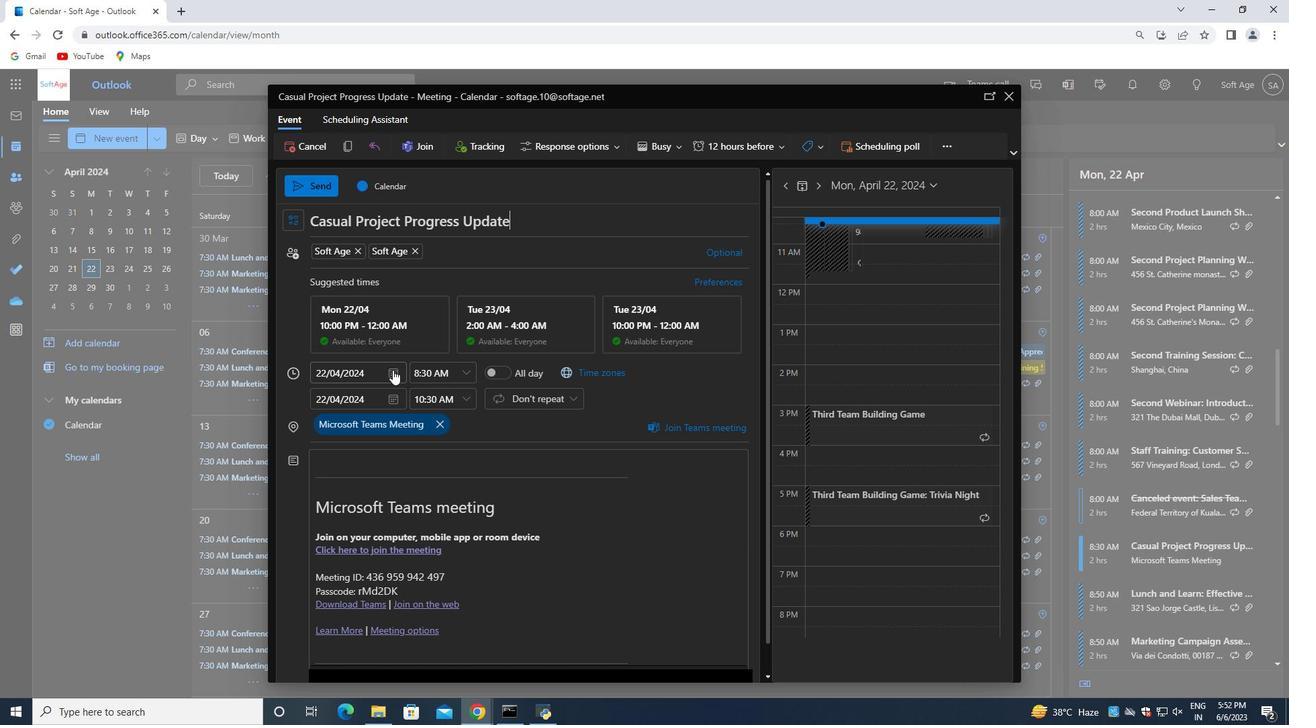 
Action: Mouse moved to (434, 402)
Screenshot: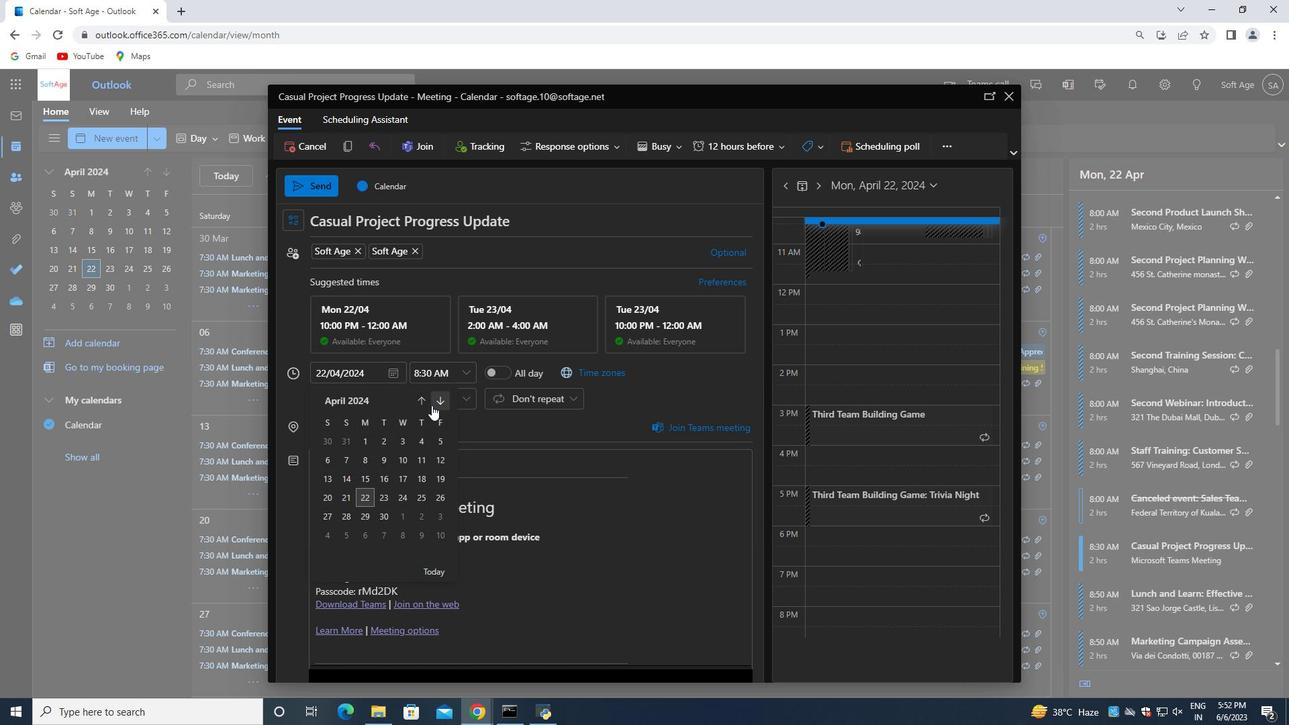 
Action: Mouse pressed left at (434, 402)
Screenshot: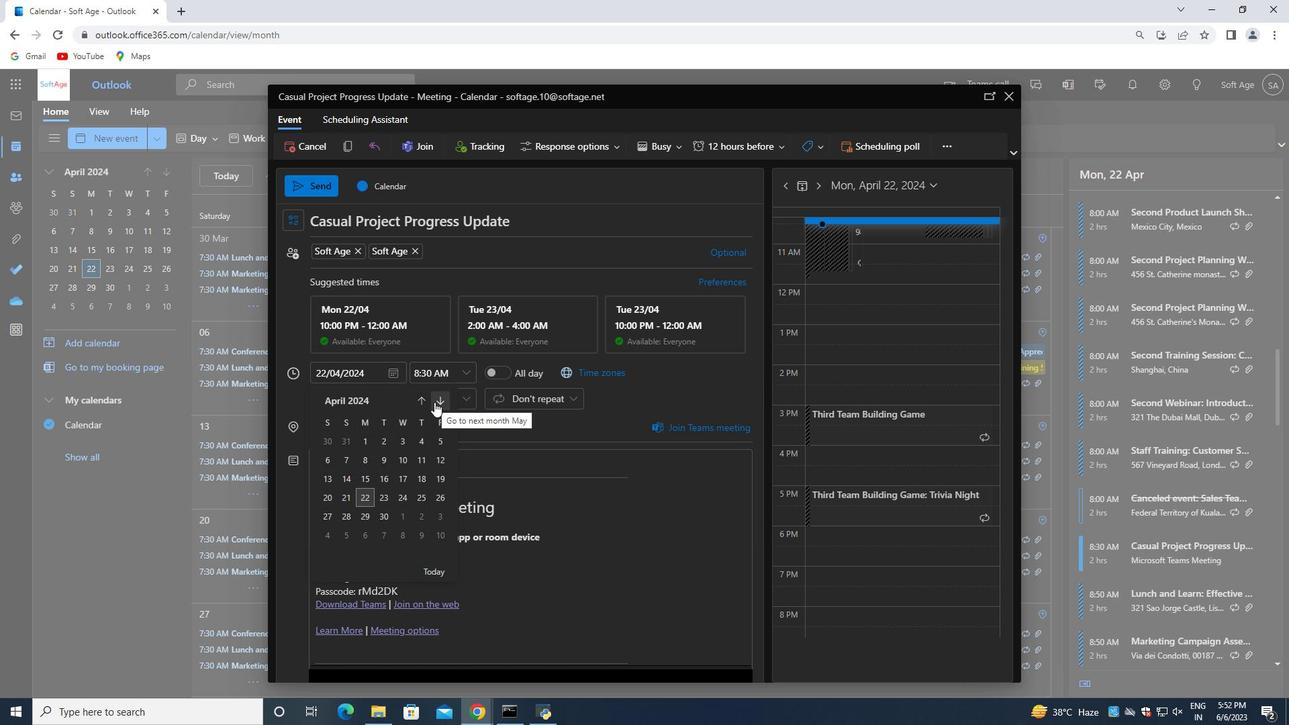 
Action: Mouse moved to (343, 478)
Screenshot: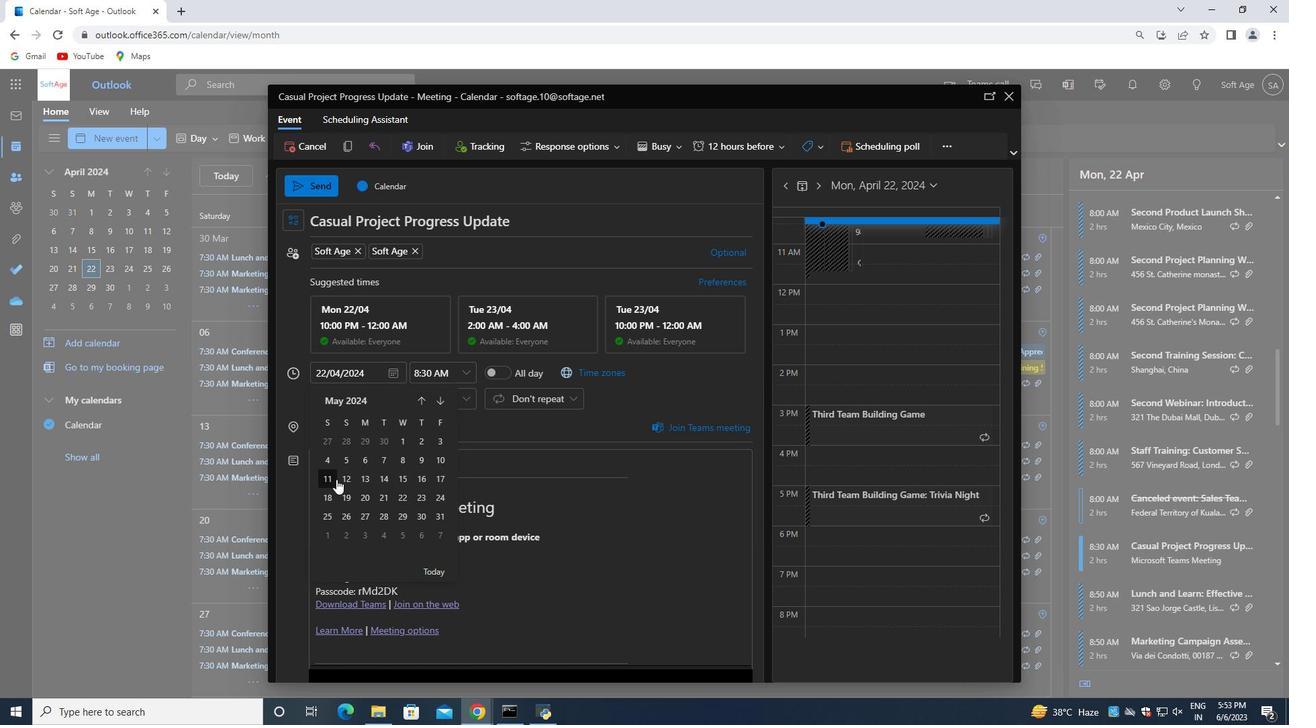 
Action: Mouse pressed left at (343, 478)
Screenshot: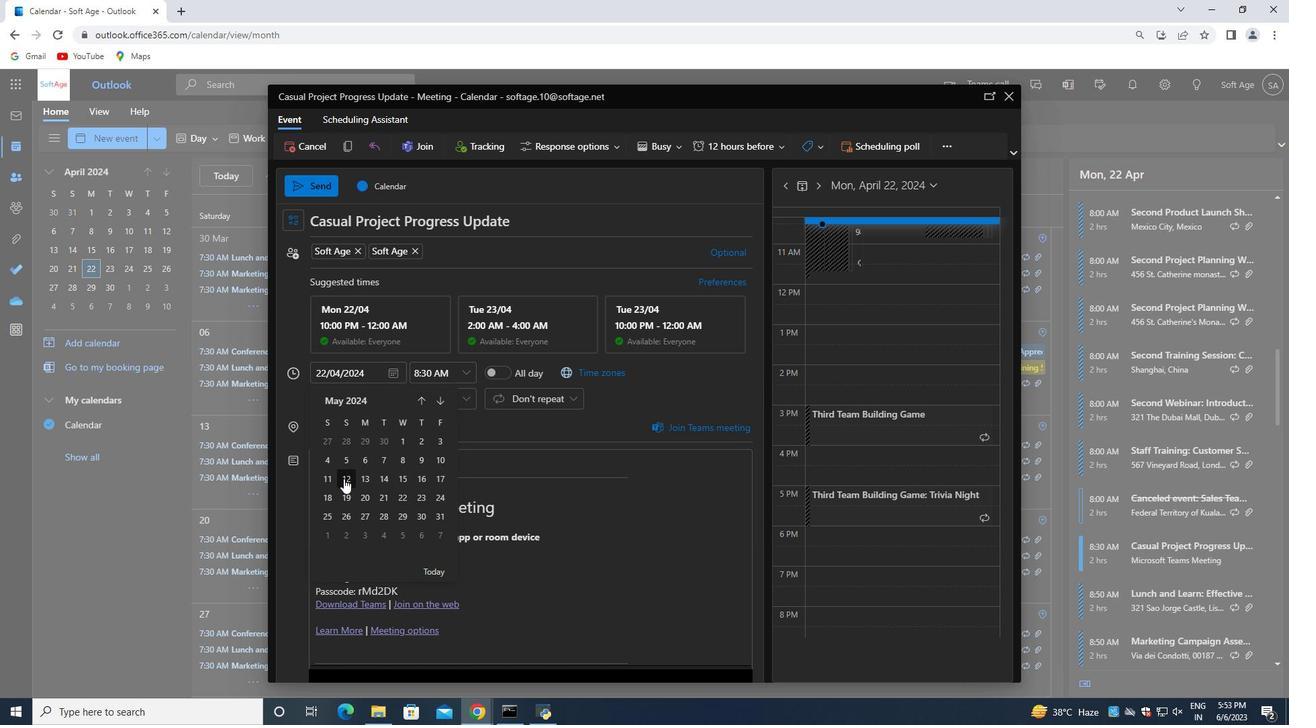 
Action: Mouse moved to (657, 149)
Screenshot: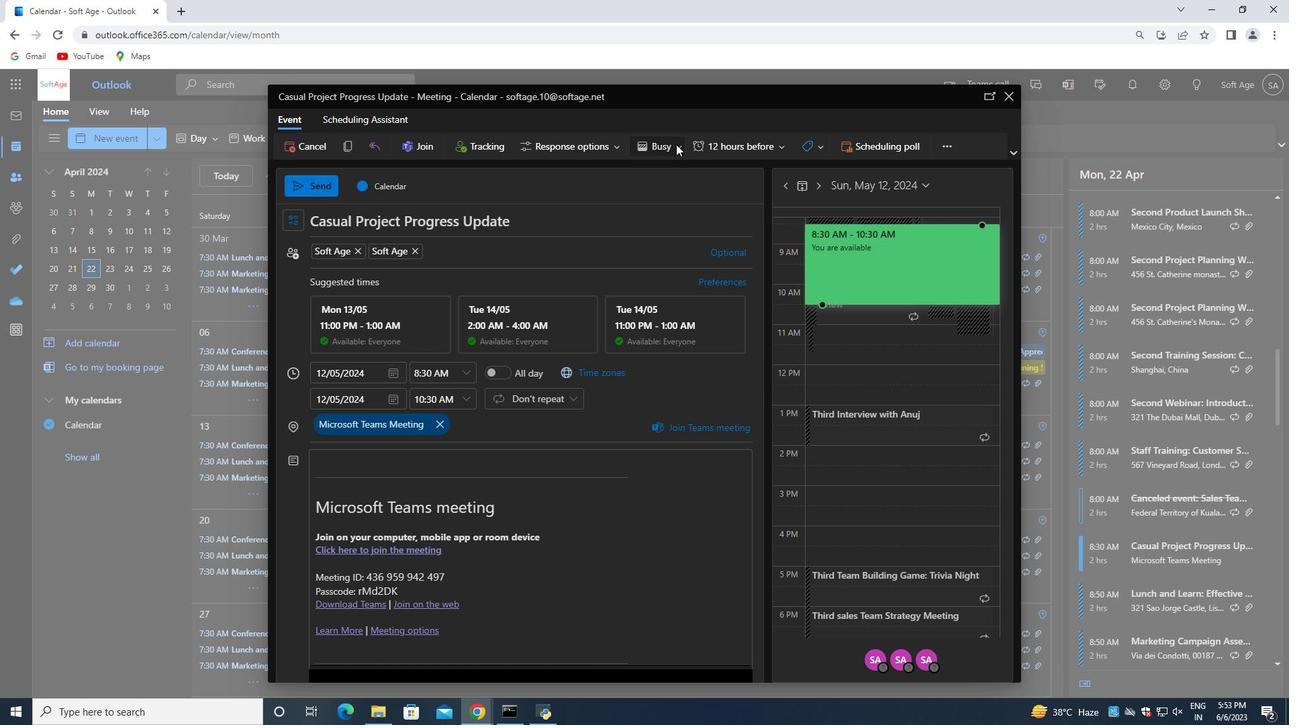 
Action: Mouse pressed left at (657, 149)
Screenshot: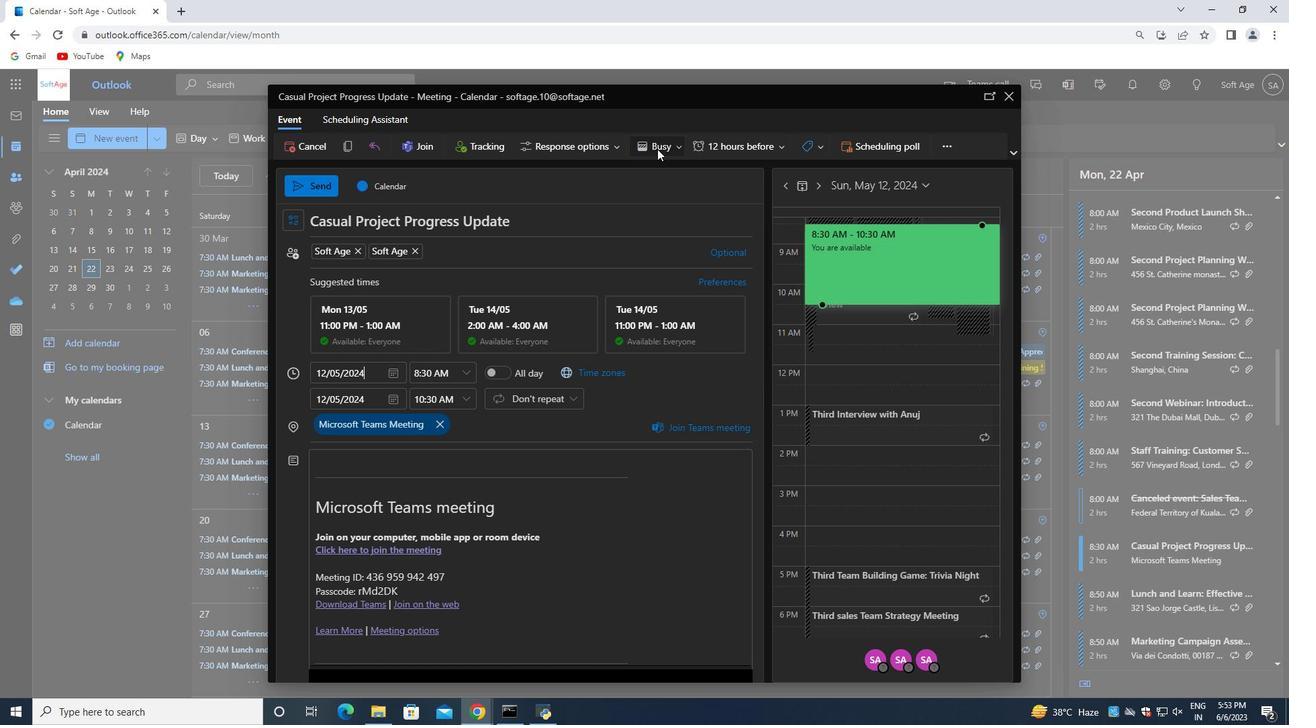 
Action: Mouse moved to (640, 196)
Screenshot: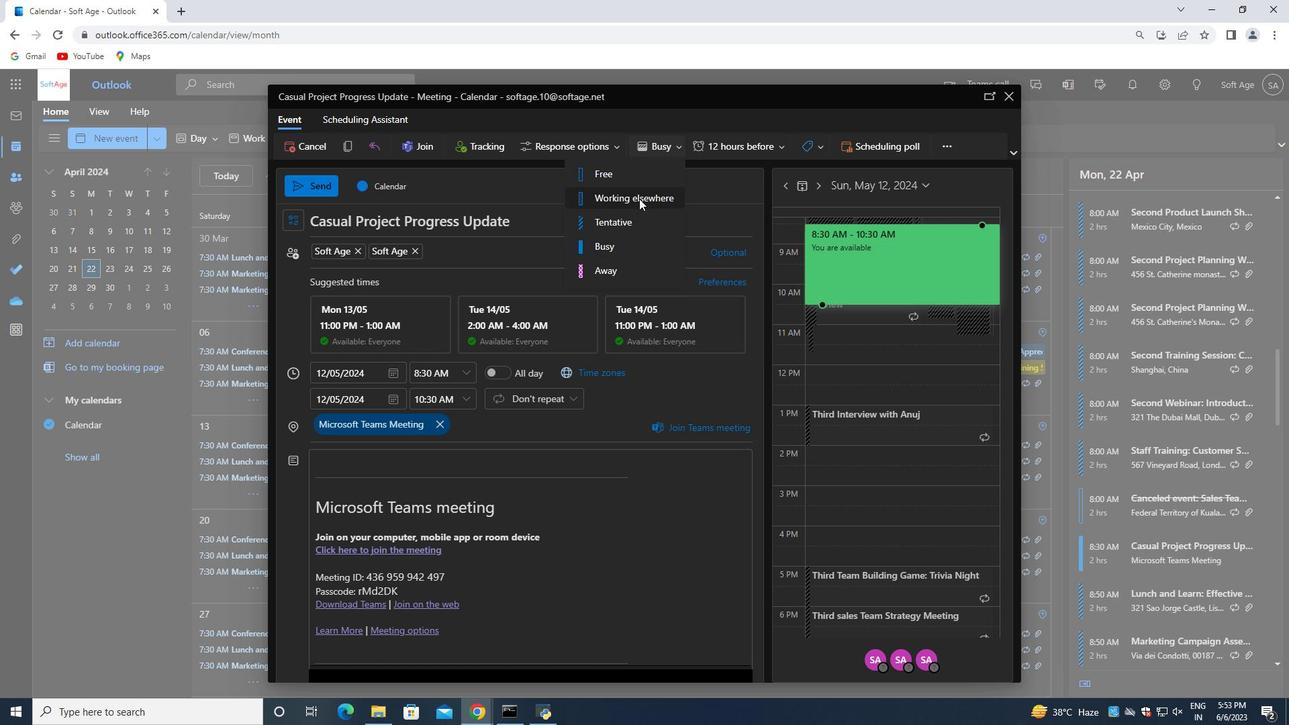 
Action: Mouse pressed left at (640, 196)
Screenshot: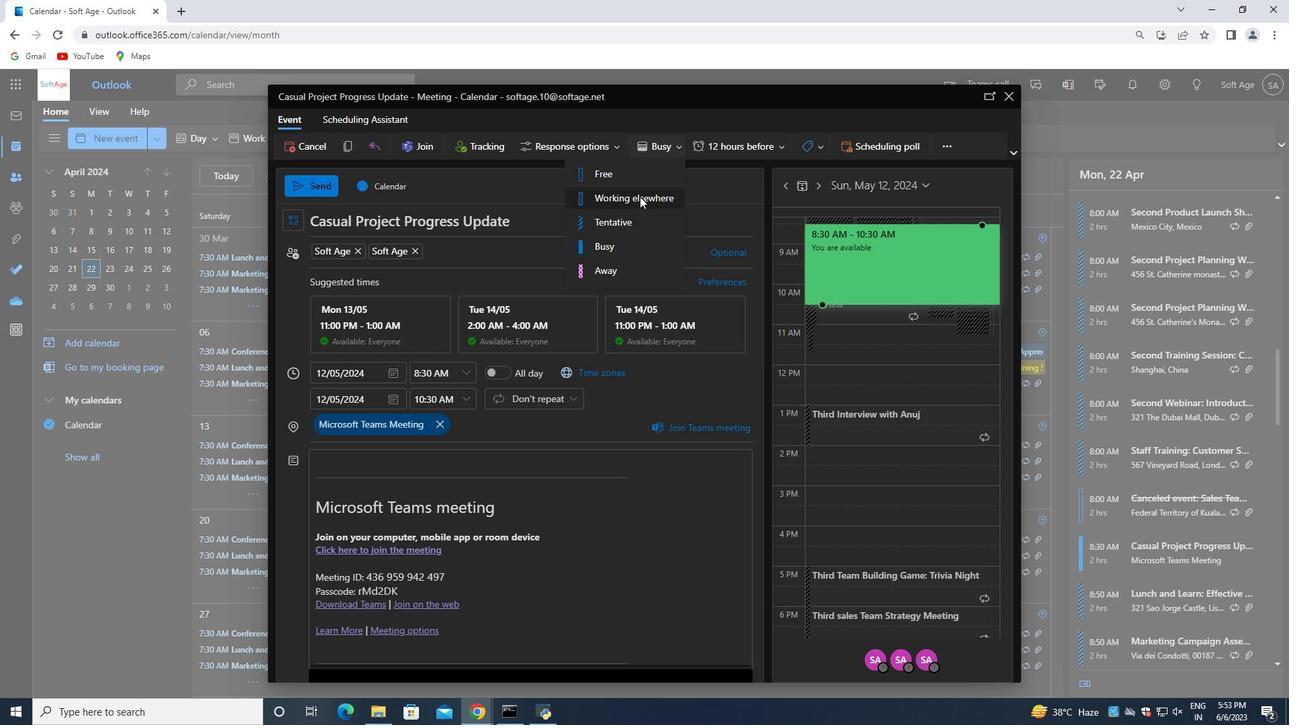 
Action: Mouse moved to (448, 248)
Screenshot: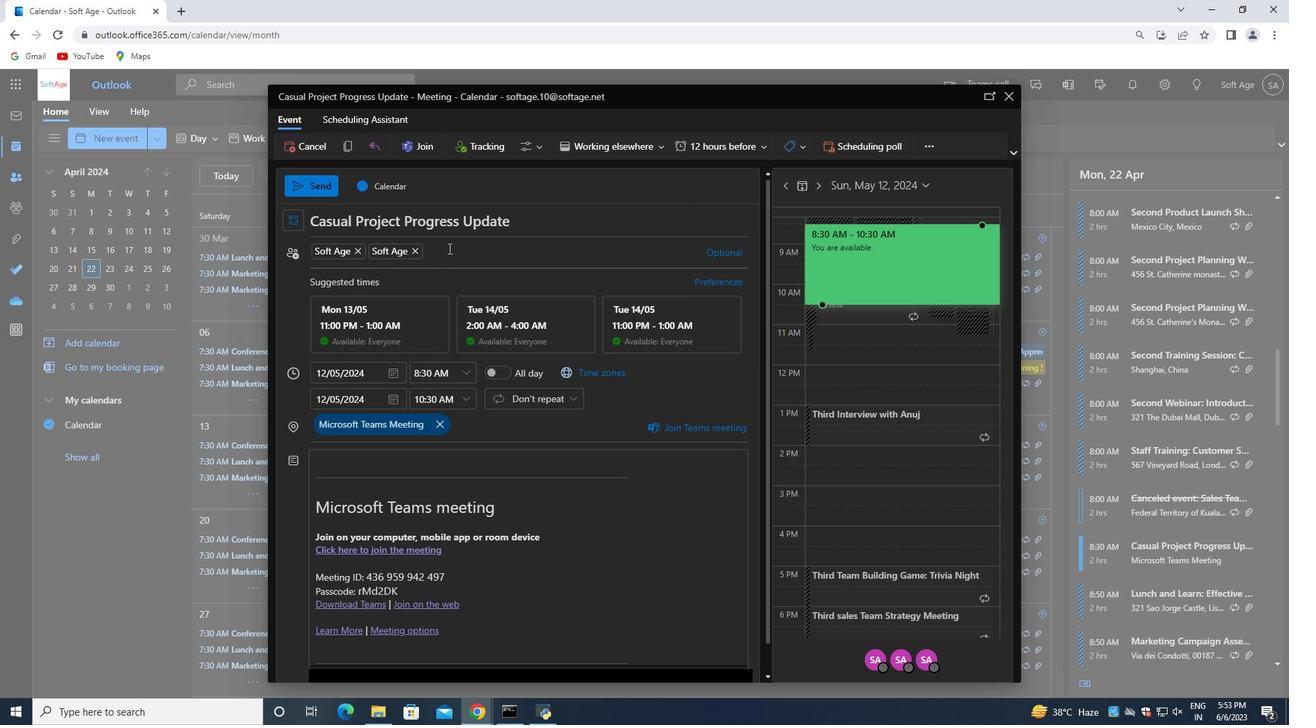 
Action: Mouse pressed left at (448, 248)
Screenshot: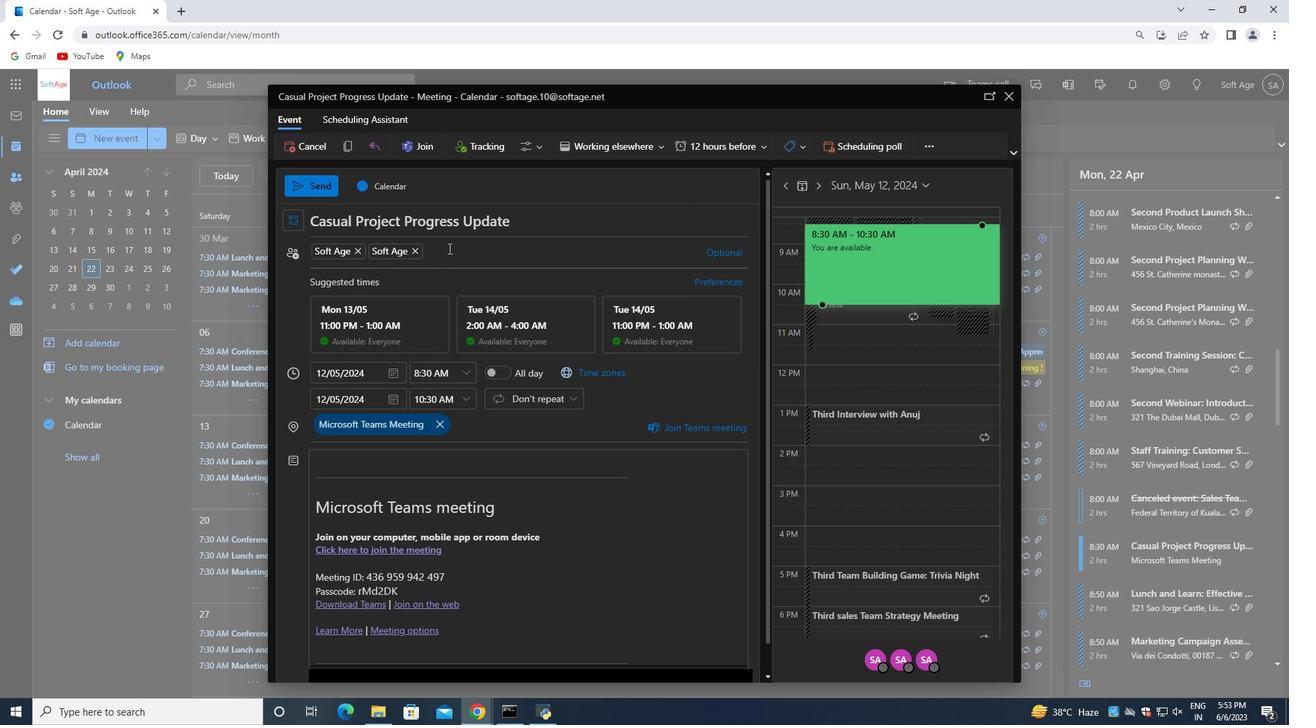 
Action: Key pressed softage.4<Key.shift>@softage.net<Key.enter>
Screenshot: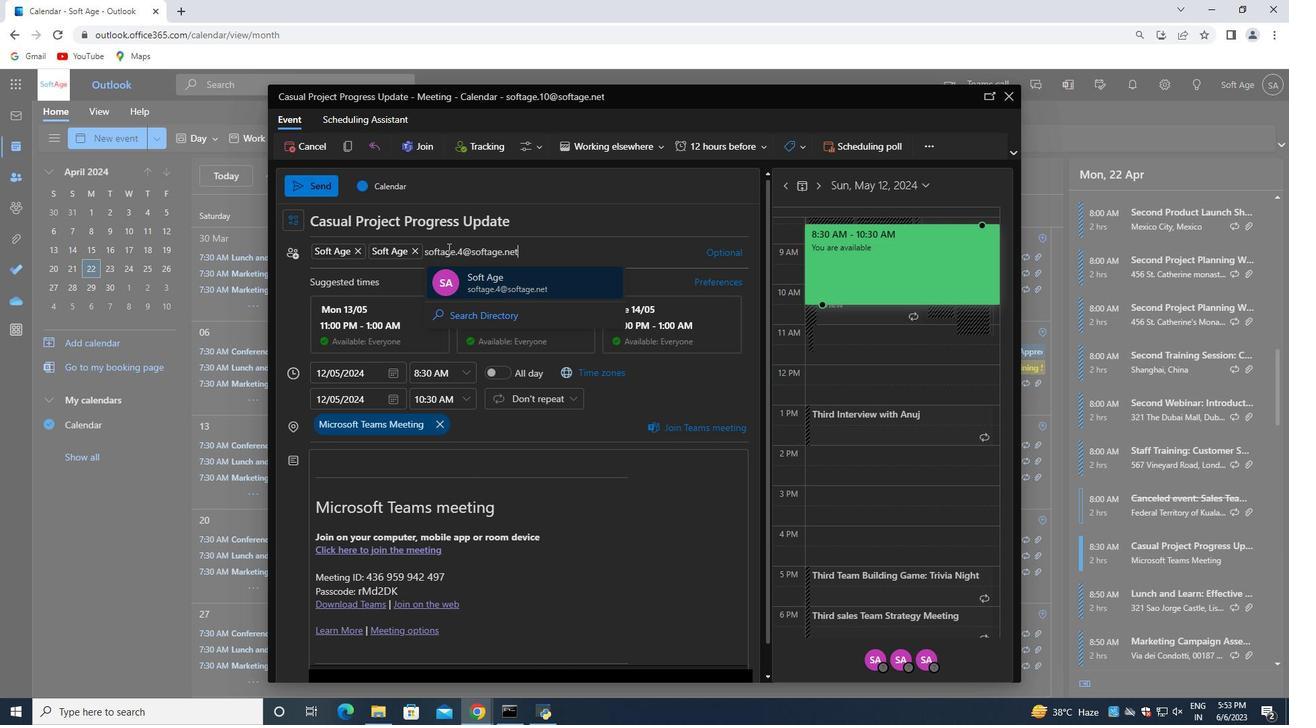 
Action: Mouse moved to (307, 185)
Screenshot: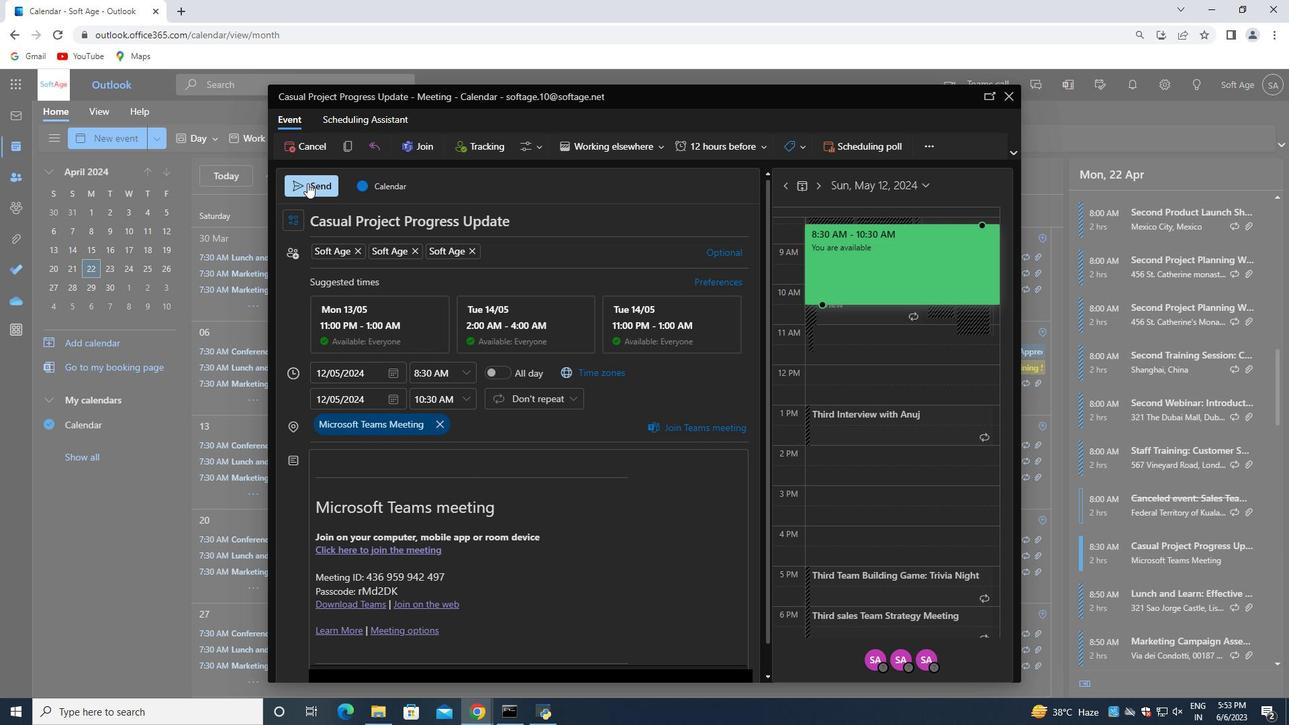 
Action: Mouse pressed left at (307, 185)
Screenshot: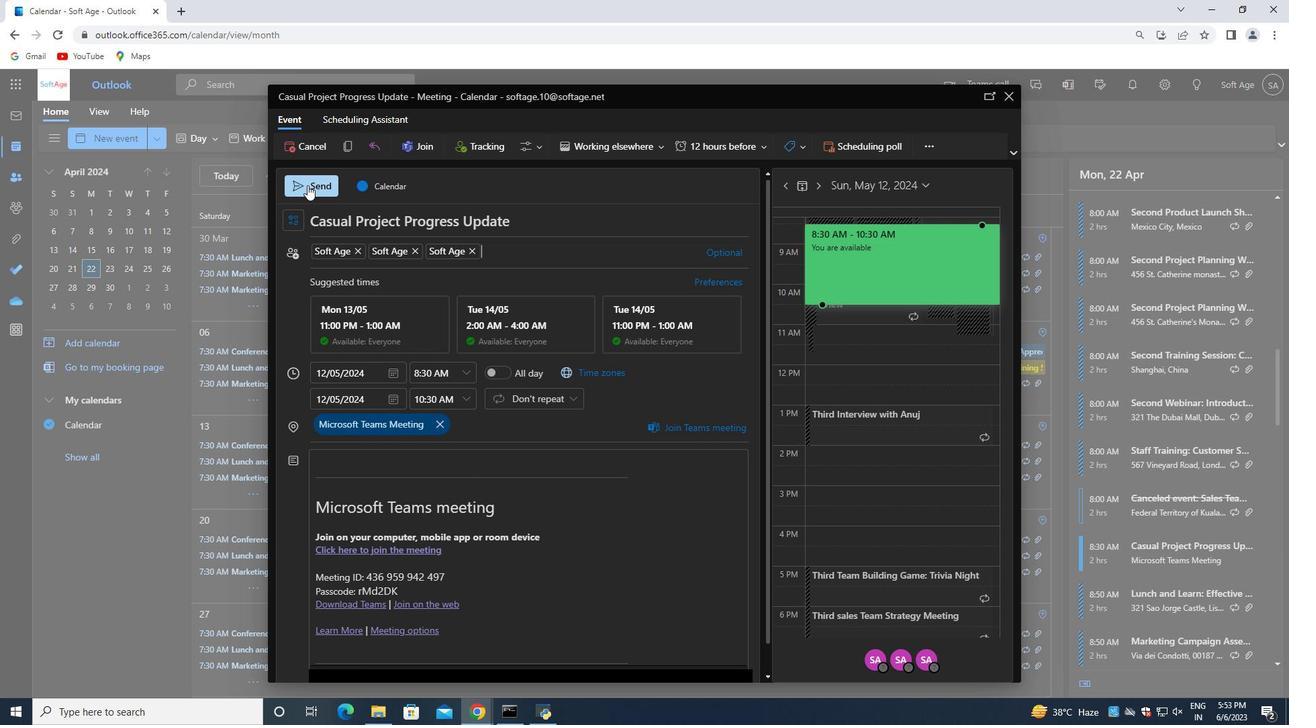 
